 Task: In the  document Quantummechanics.html, select heading and apply ' Italics'  Using "replace feature", replace:  'it to Quantum '. Insert smartchip (Place) on bottom of the page New York Insert the mentioned footnote for 20th word with font style Arial and font size 8: The source material provides additional context
Action: Mouse moved to (193, 326)
Screenshot: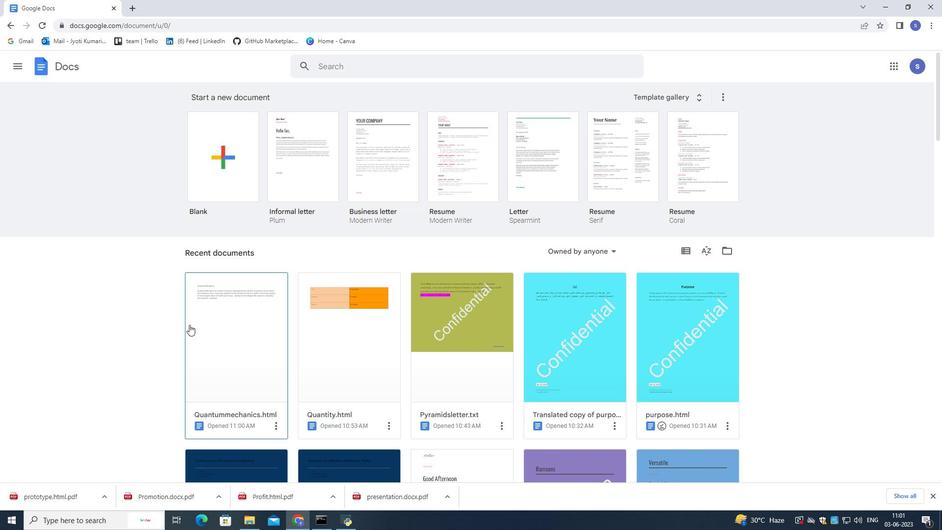 
Action: Mouse pressed left at (193, 326)
Screenshot: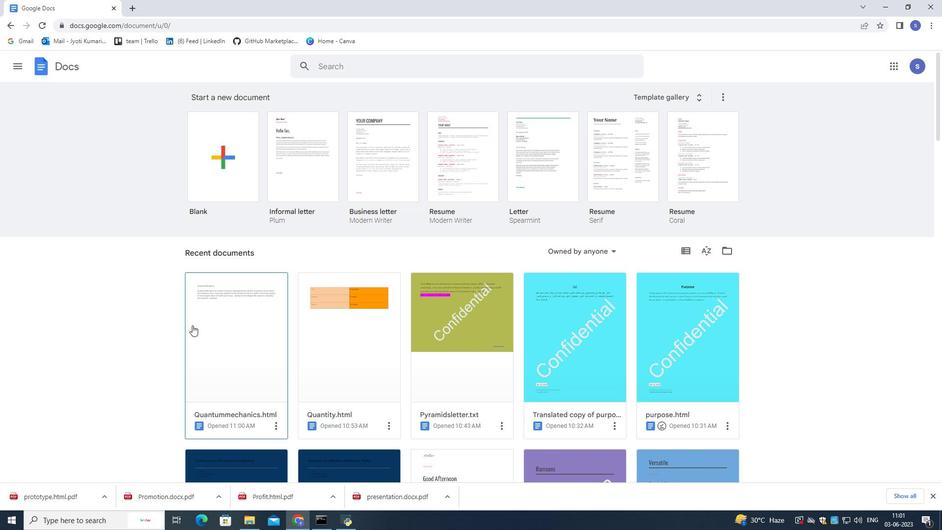 
Action: Mouse pressed left at (193, 326)
Screenshot: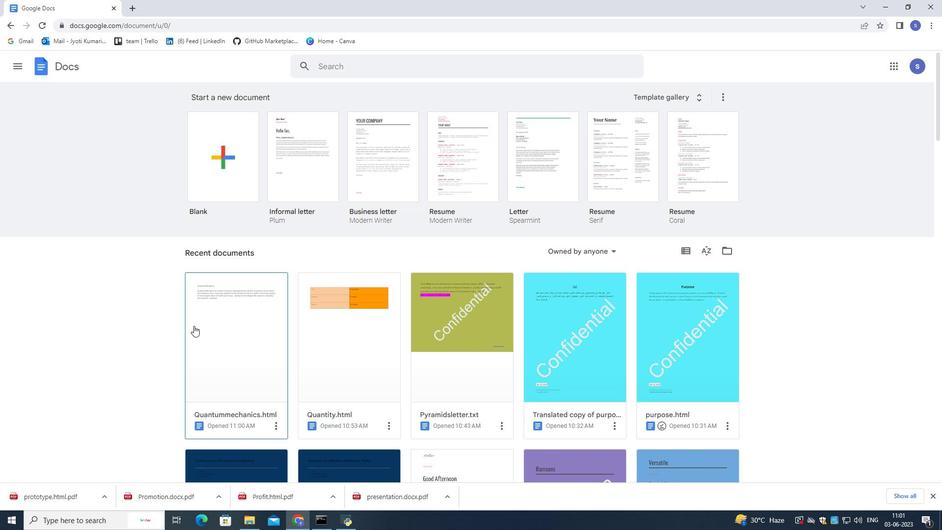 
Action: Mouse moved to (462, 176)
Screenshot: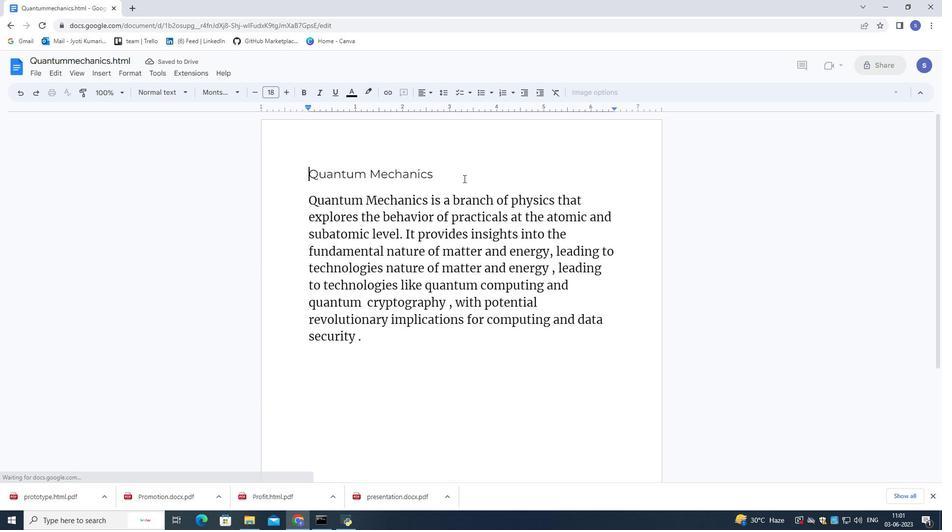 
Action: Mouse pressed left at (462, 176)
Screenshot: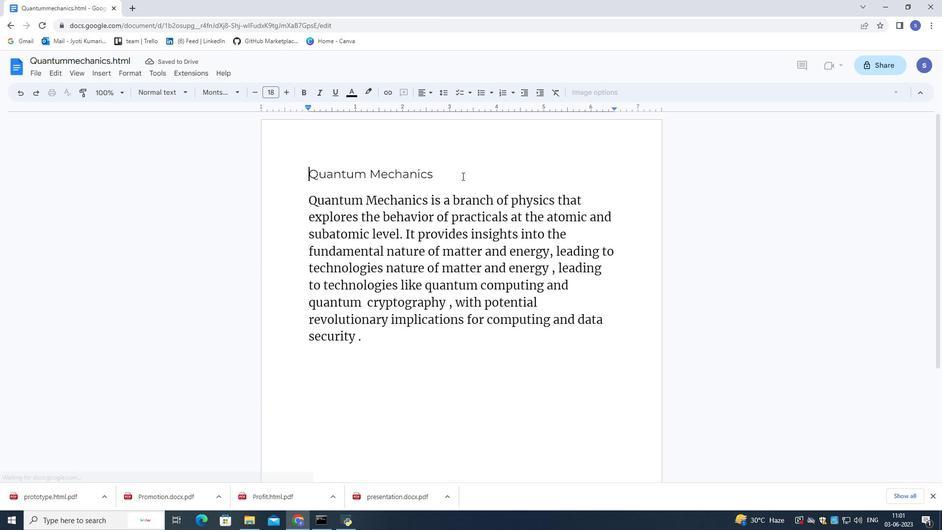 
Action: Mouse pressed left at (462, 176)
Screenshot: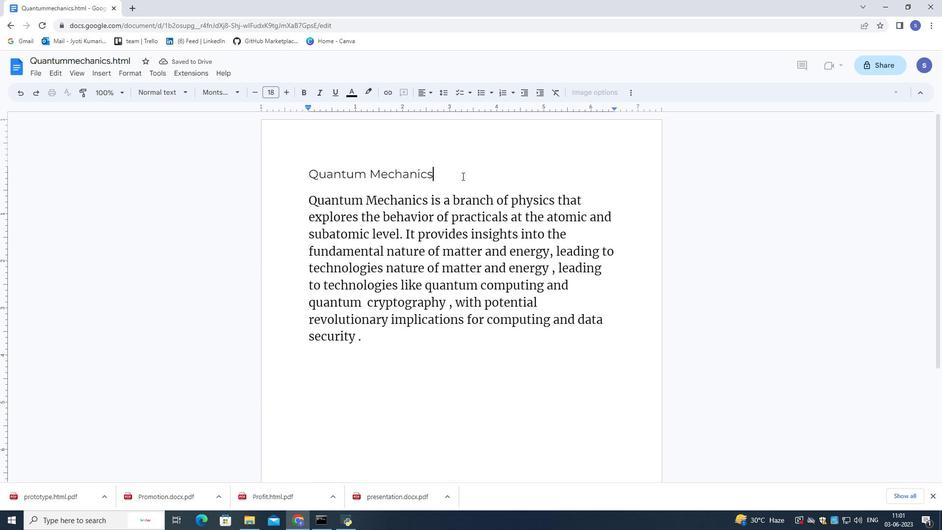 
Action: Mouse moved to (136, 69)
Screenshot: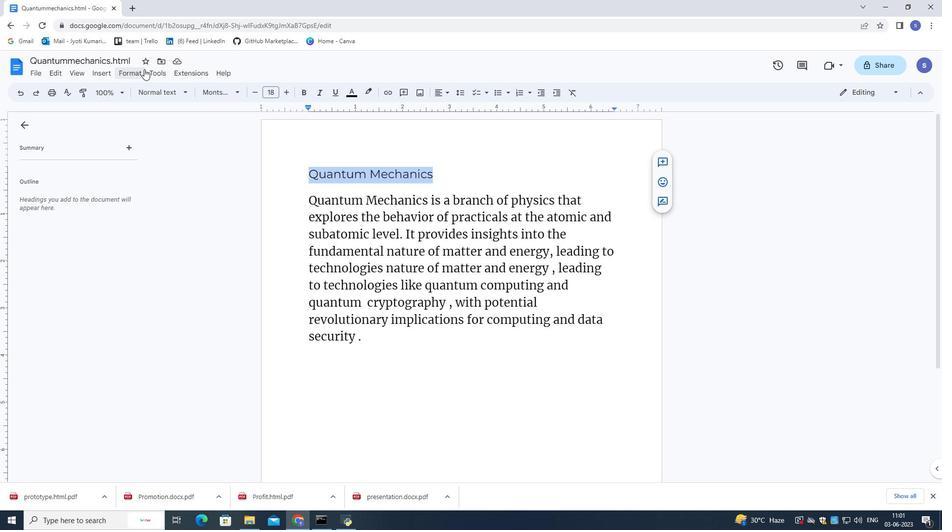 
Action: Mouse pressed left at (136, 69)
Screenshot: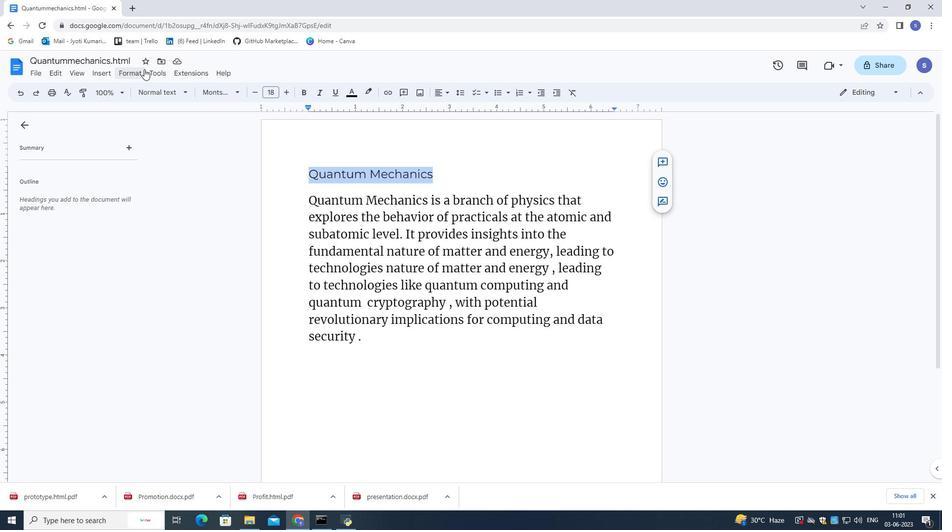 
Action: Mouse moved to (326, 107)
Screenshot: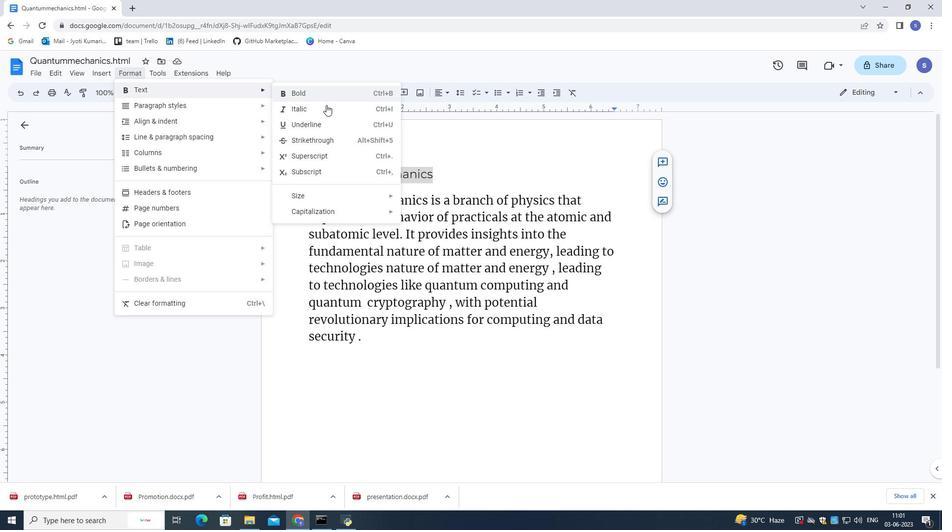 
Action: Mouse pressed left at (326, 107)
Screenshot: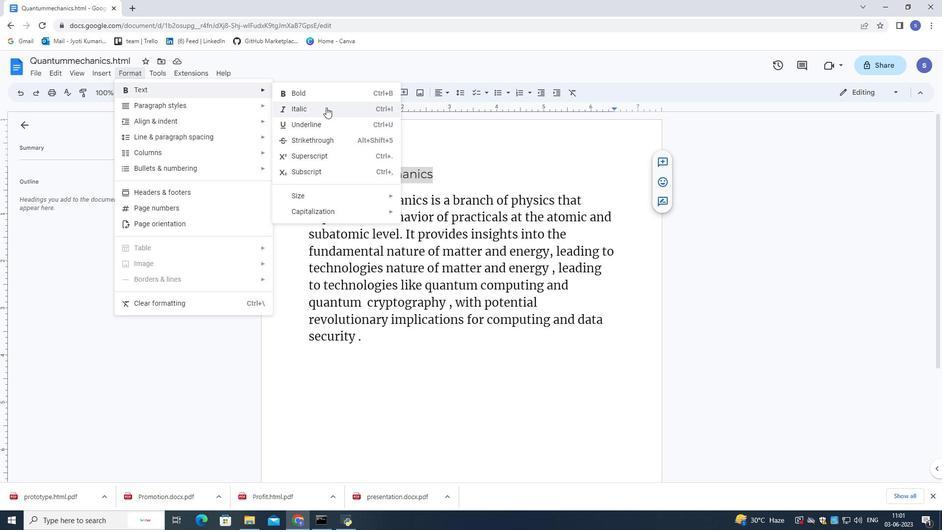 
Action: Mouse moved to (306, 147)
Screenshot: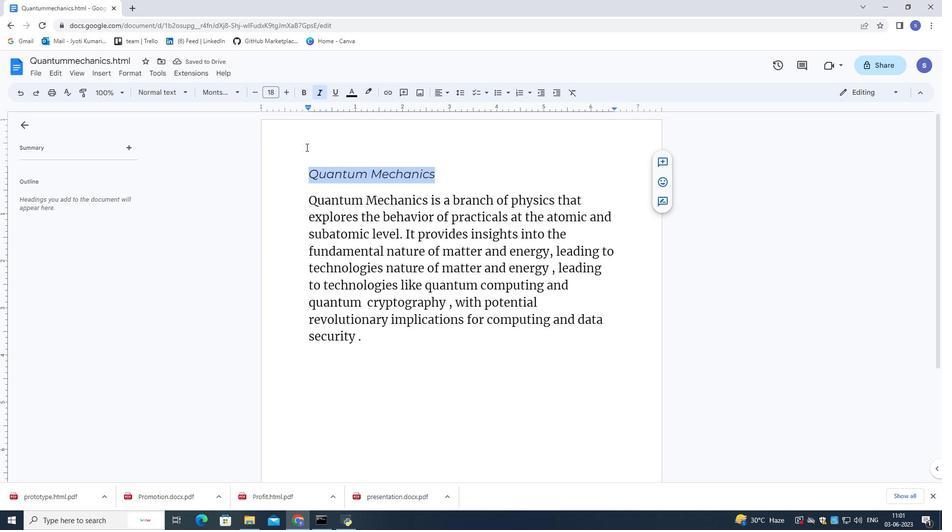 
Action: Mouse pressed left at (306, 147)
Screenshot: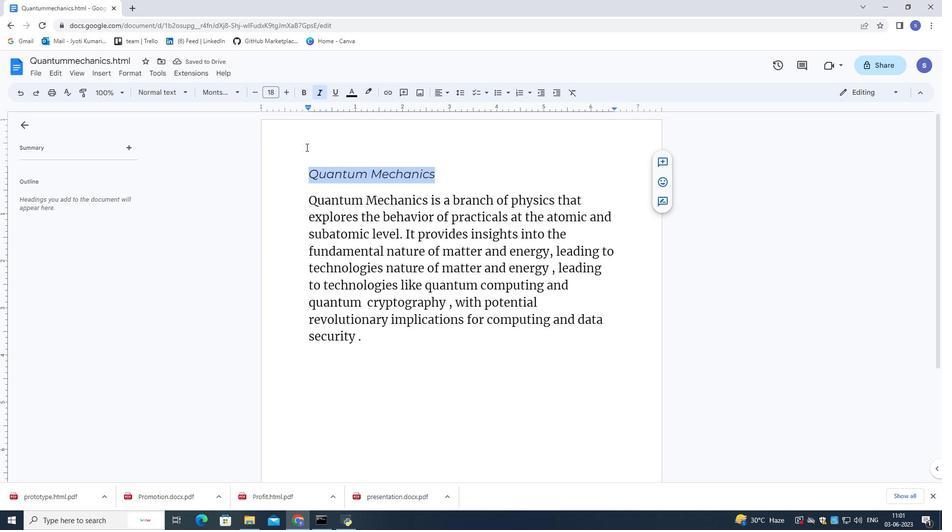 
Action: Mouse moved to (163, 71)
Screenshot: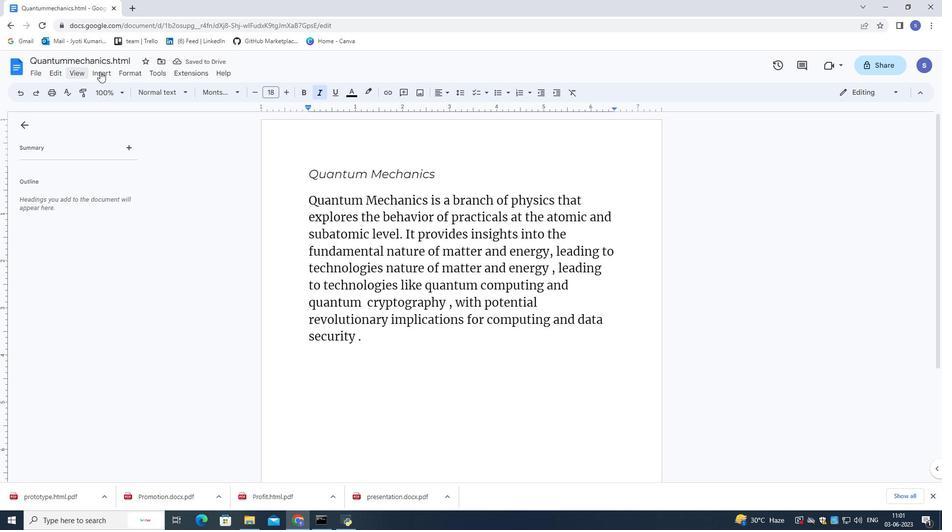 
Action: Mouse pressed left at (163, 71)
Screenshot: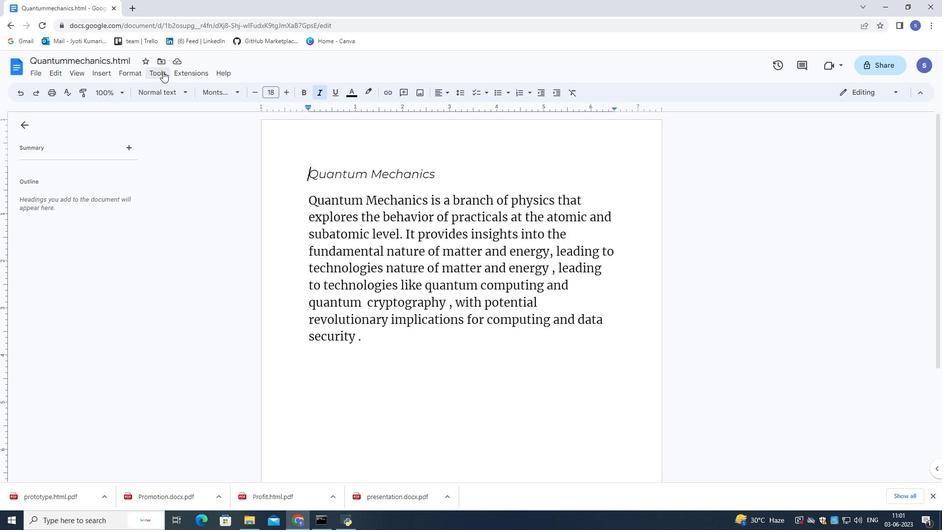 
Action: Mouse moved to (113, 239)
Screenshot: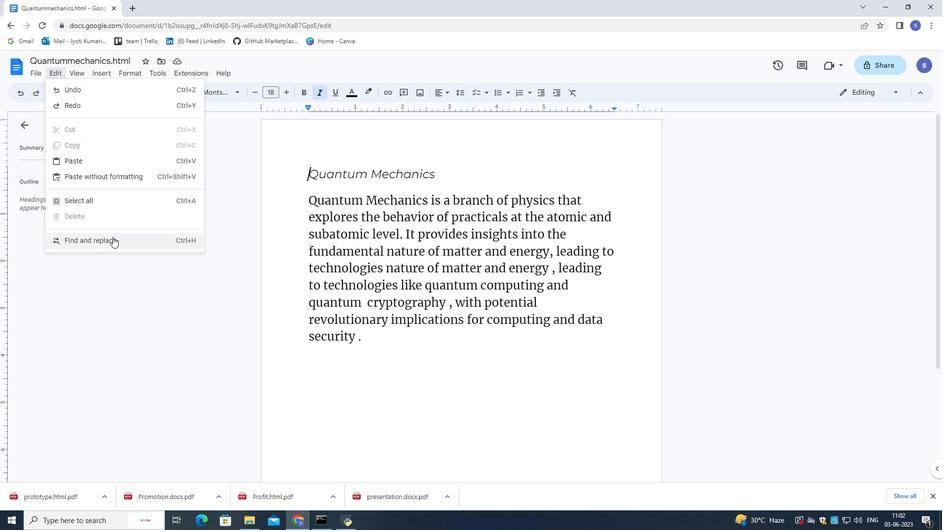 
Action: Mouse pressed left at (113, 239)
Screenshot: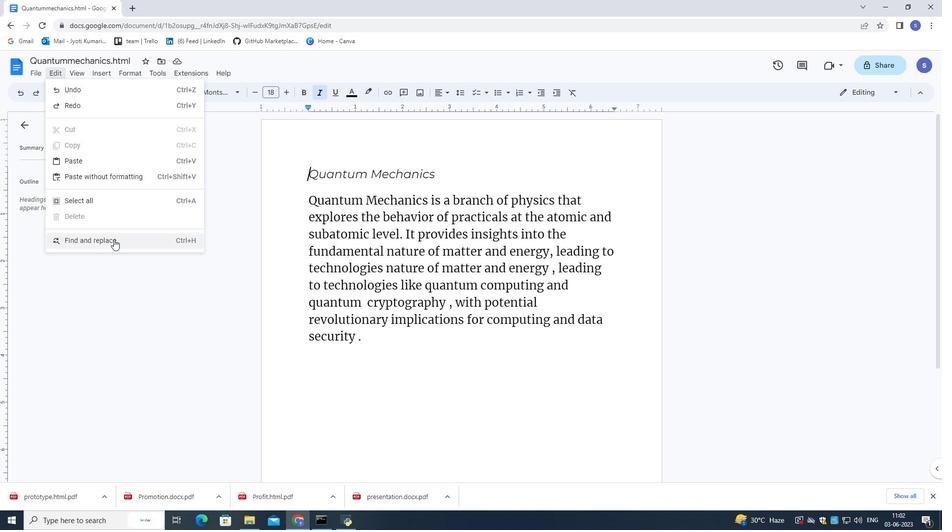 
Action: Mouse moved to (526, 216)
Screenshot: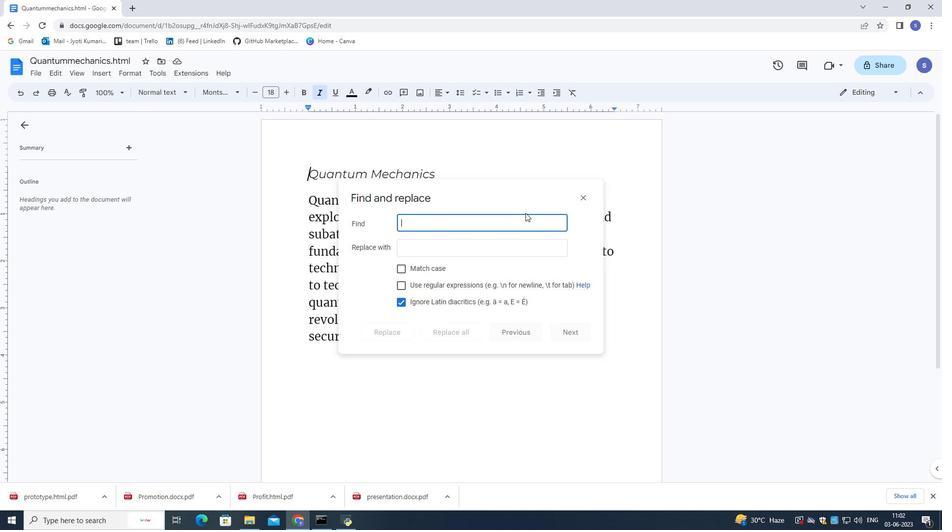 
Action: Mouse pressed left at (526, 216)
Screenshot: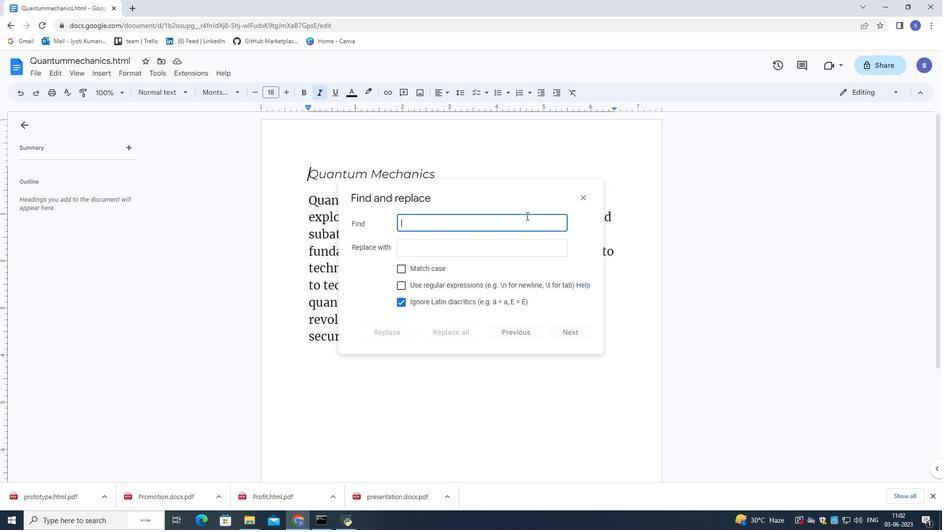
Action: Mouse moved to (517, 222)
Screenshot: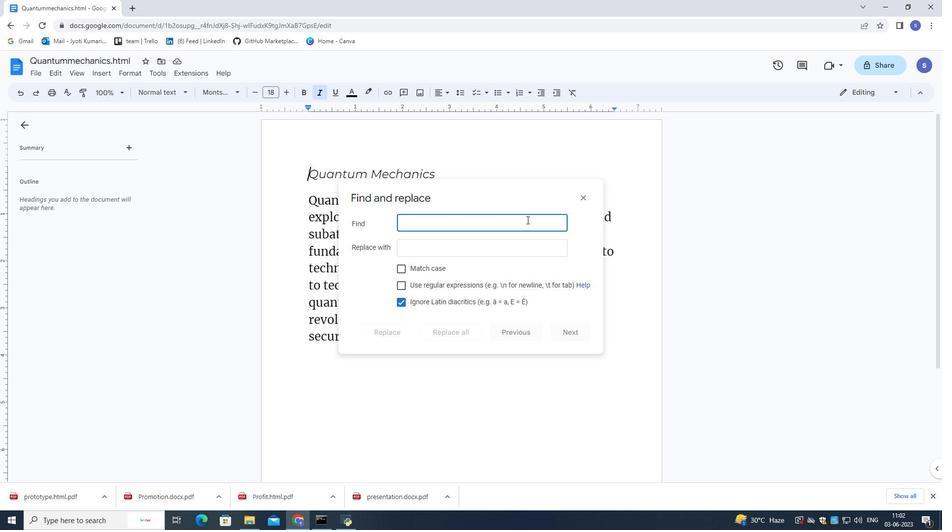 
Action: Key pressed it
Screenshot: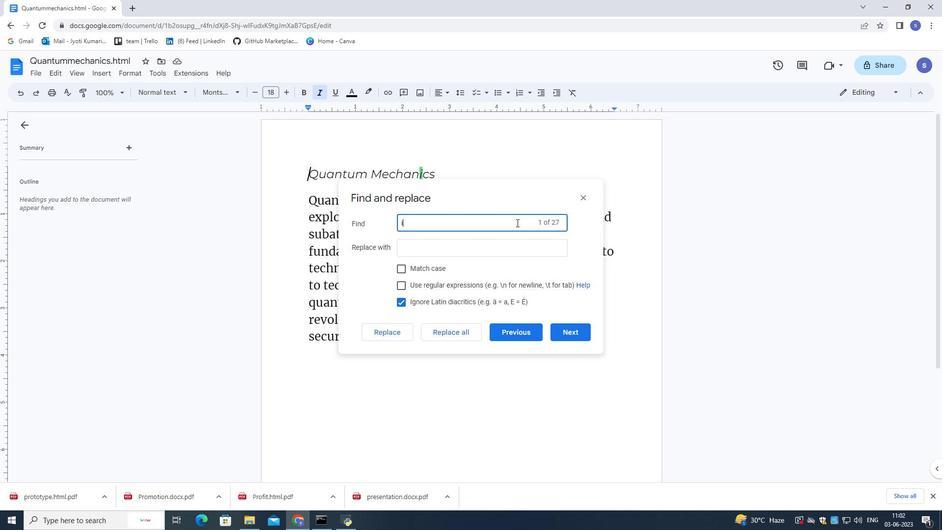 
Action: Mouse moved to (520, 247)
Screenshot: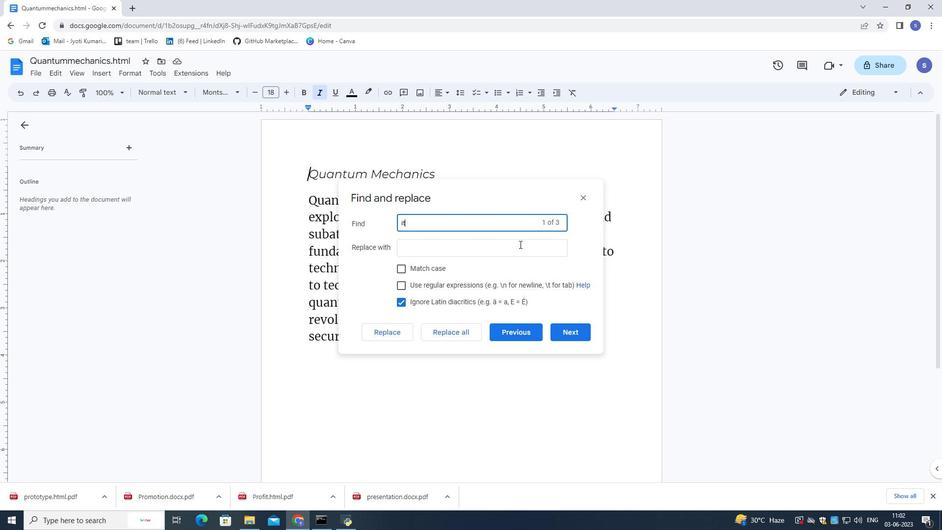 
Action: Mouse pressed left at (520, 247)
Screenshot: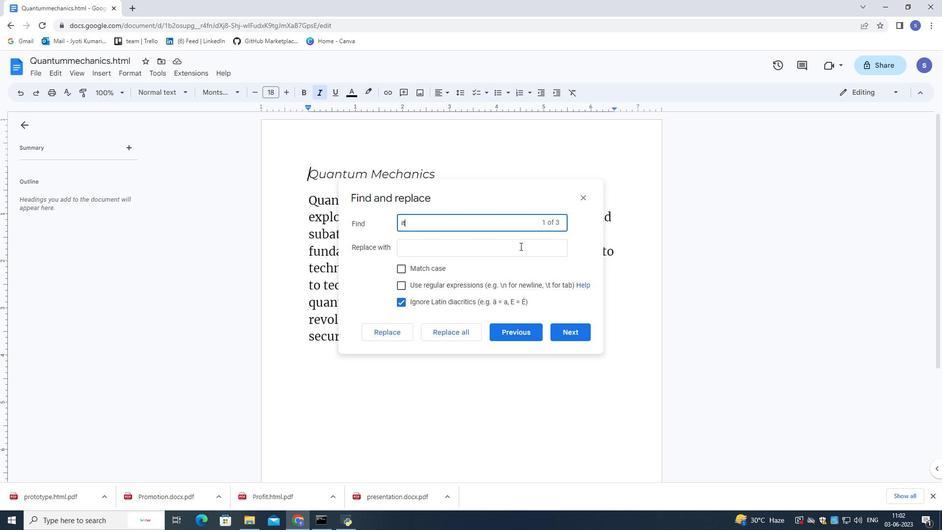 
Action: Mouse moved to (521, 252)
Screenshot: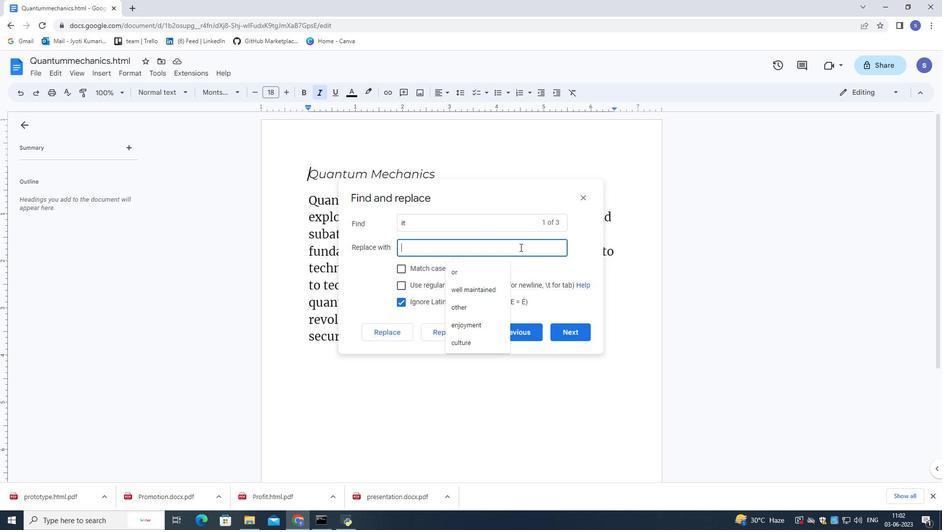 
Action: Key pressed quantum
Screenshot: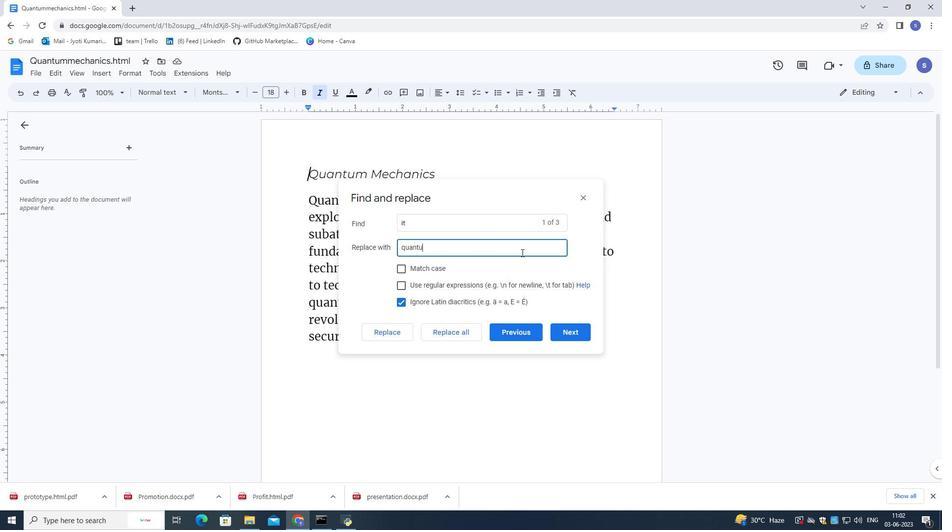 
Action: Mouse moved to (472, 334)
Screenshot: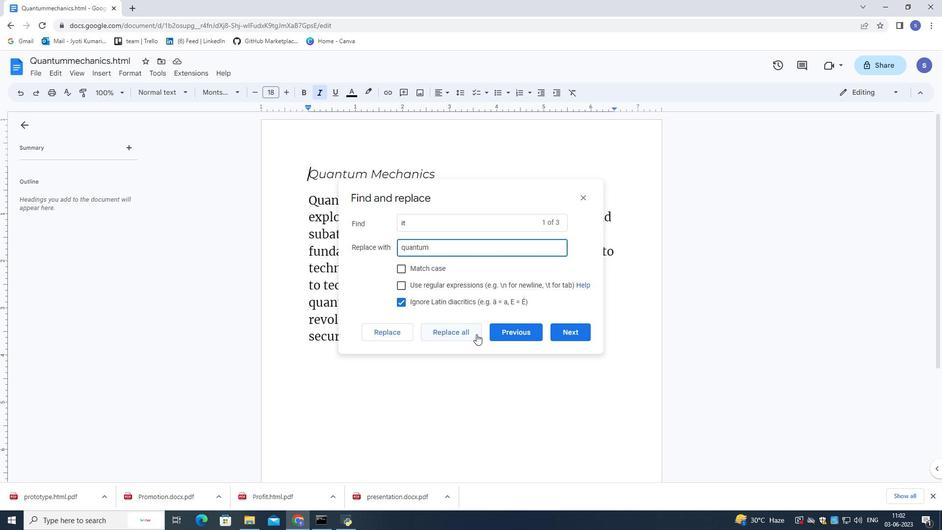 
Action: Mouse pressed left at (472, 334)
Screenshot: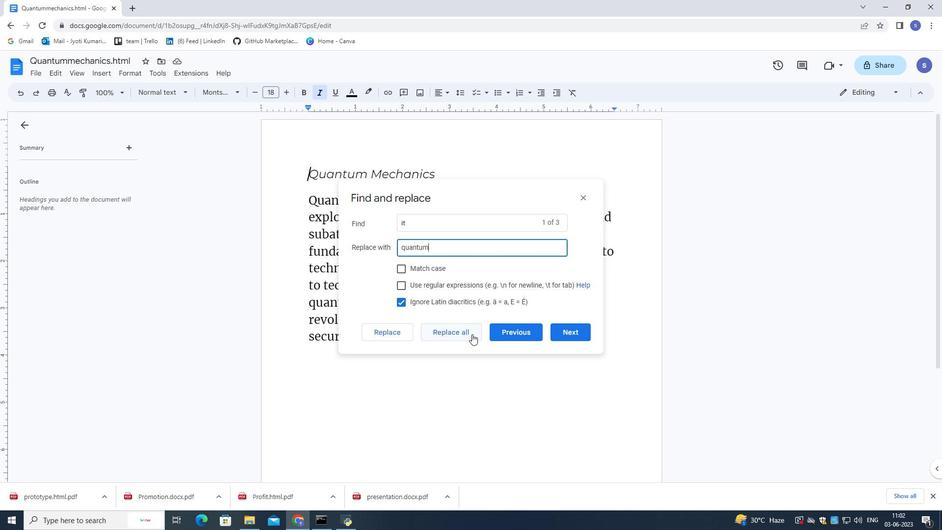 
Action: Mouse moved to (581, 193)
Screenshot: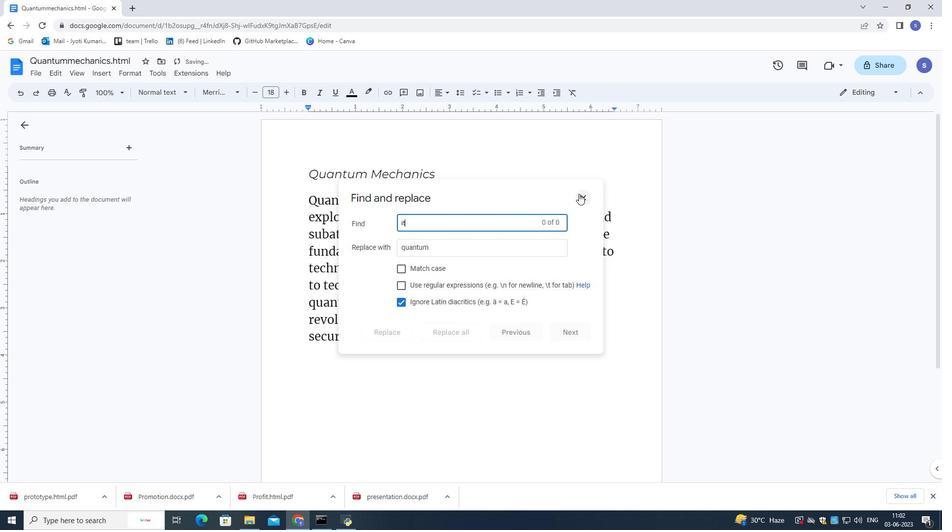 
Action: Mouse pressed left at (581, 193)
Screenshot: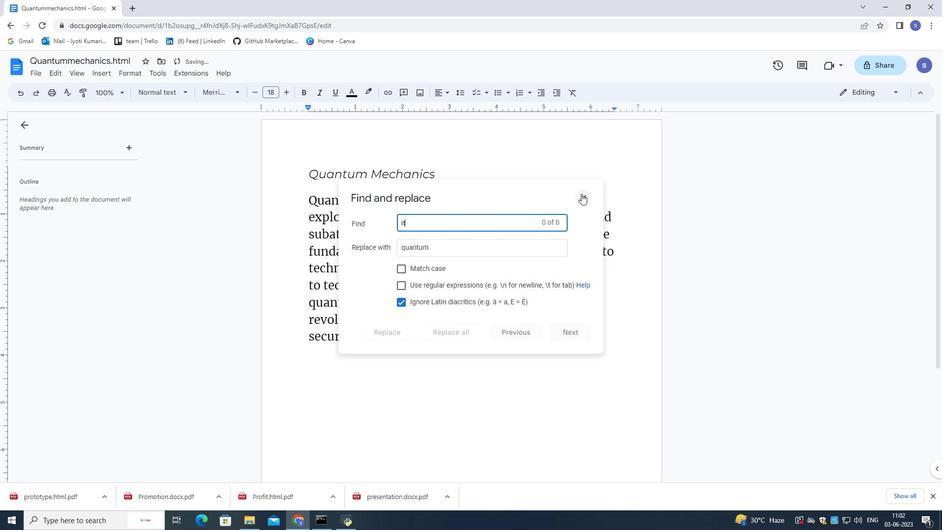 
Action: Mouse moved to (466, 302)
Screenshot: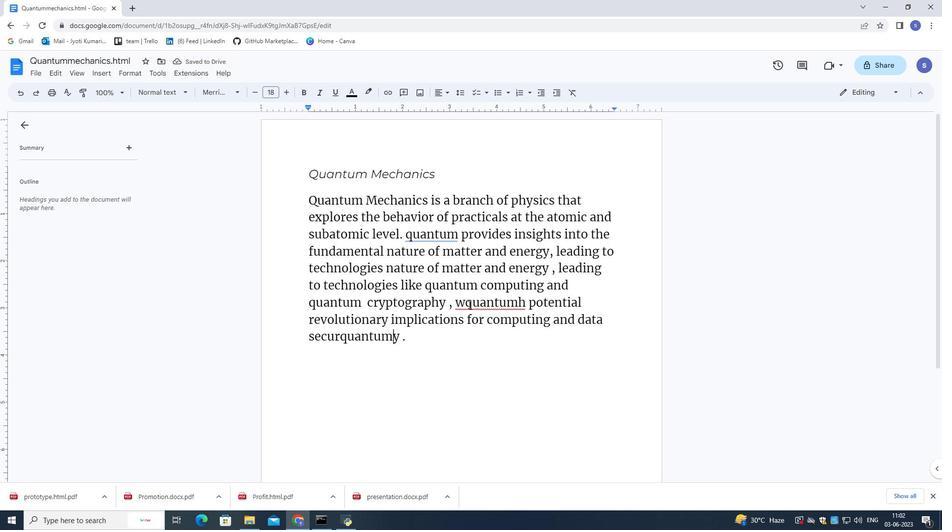 
Action: Mouse pressed left at (466, 302)
Screenshot: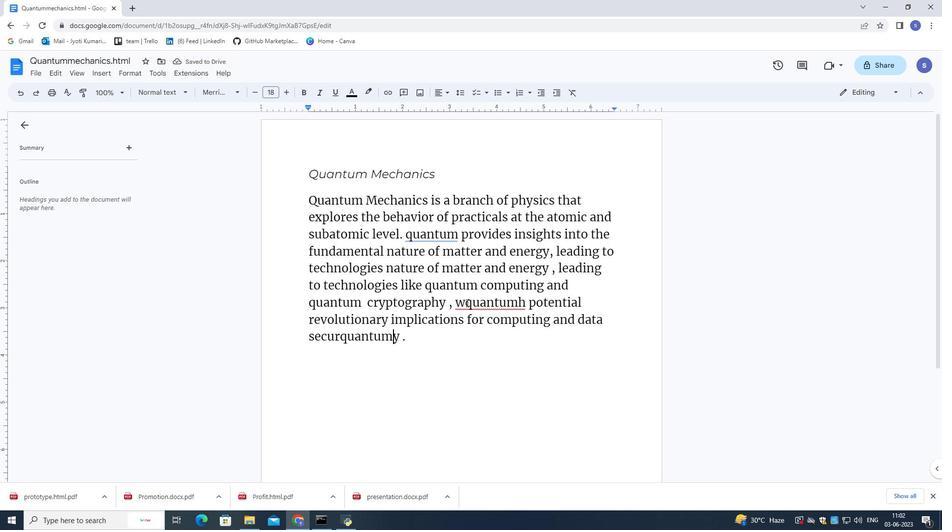 
Action: Mouse moved to (484, 324)
Screenshot: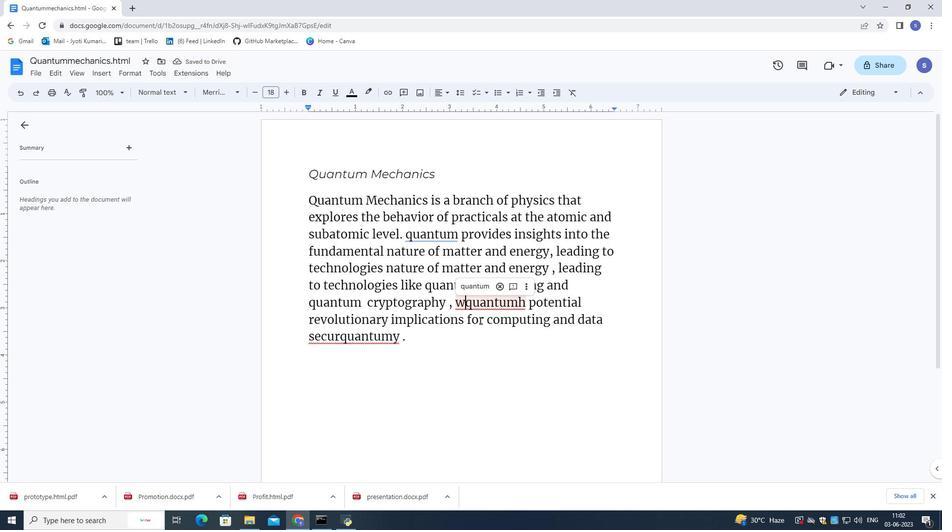 
Action: Key pressed <Key.backspace>
Screenshot: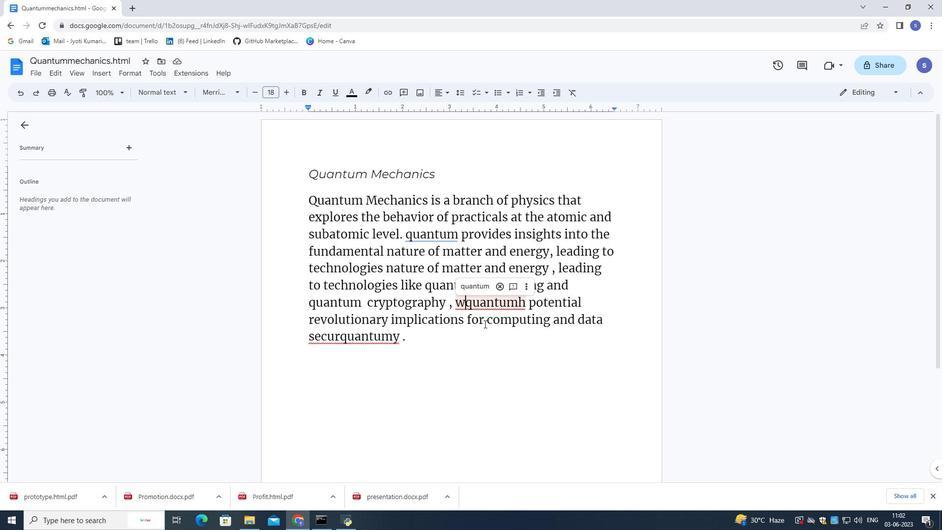 
Action: Mouse moved to (515, 305)
Screenshot: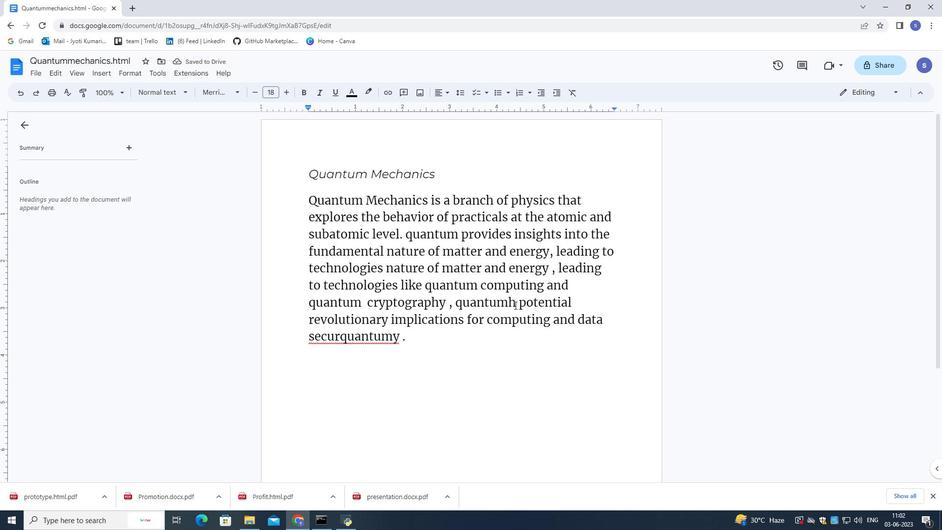 
Action: Mouse pressed left at (515, 305)
Screenshot: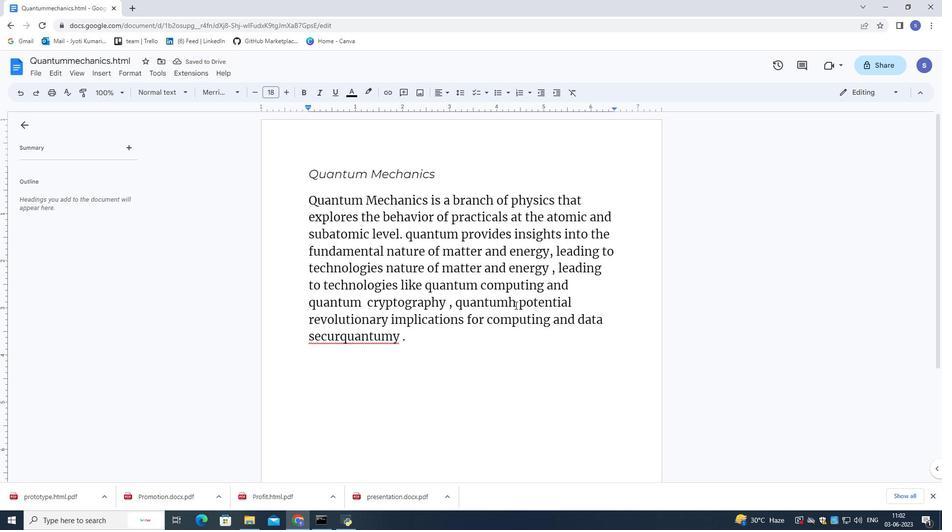 
Action: Mouse moved to (513, 304)
Screenshot: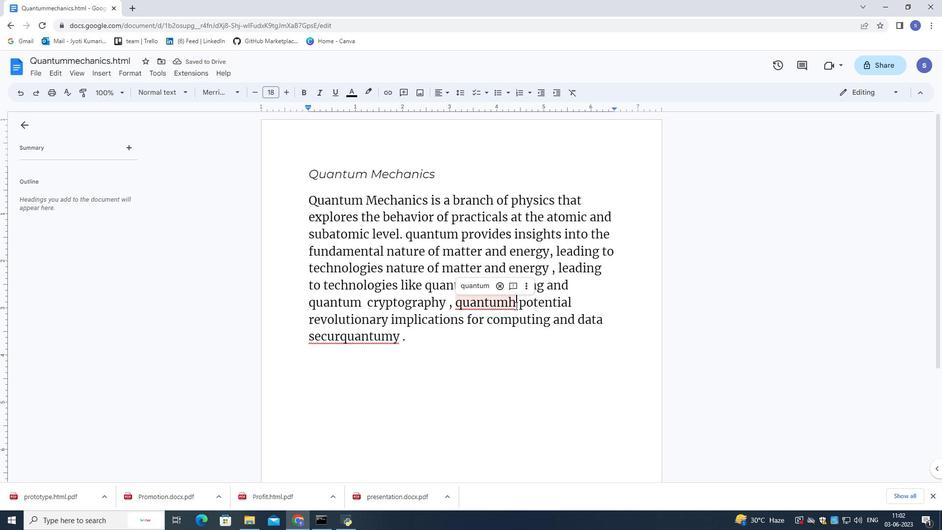 
Action: Key pressed <Key.backspace>
Screenshot: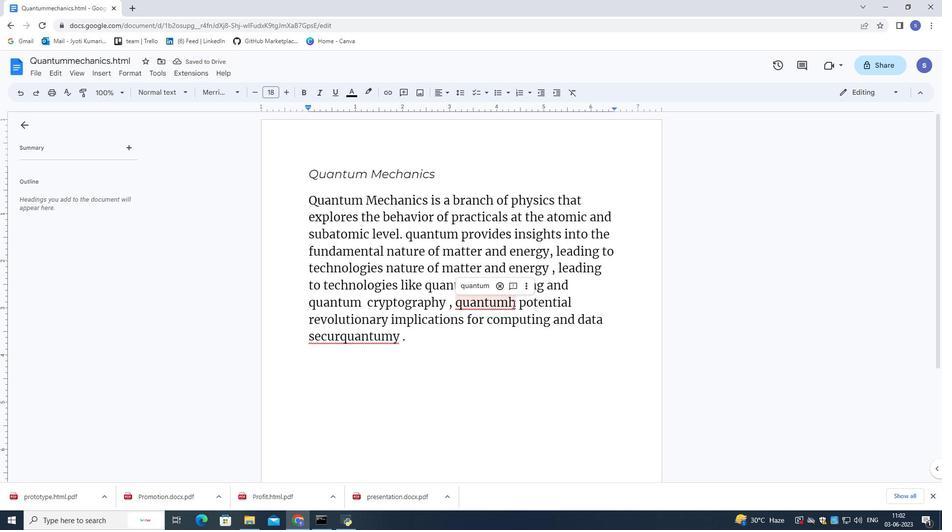 
Action: Mouse moved to (519, 337)
Screenshot: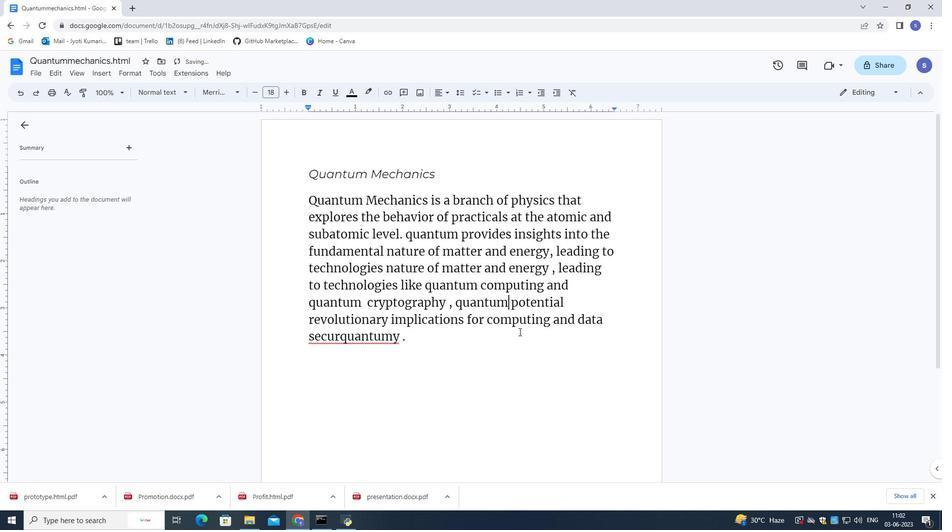 
Action: Mouse pressed left at (519, 337)
Screenshot: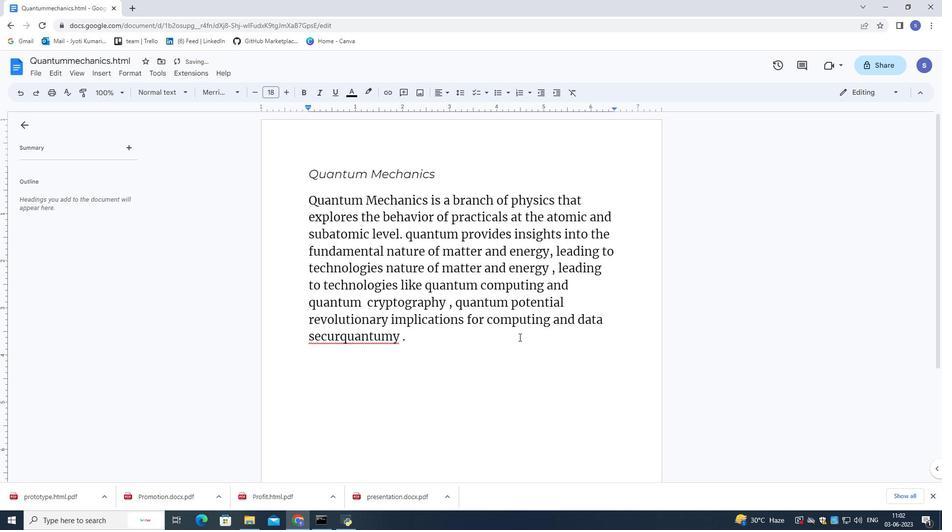 
Action: Mouse moved to (339, 335)
Screenshot: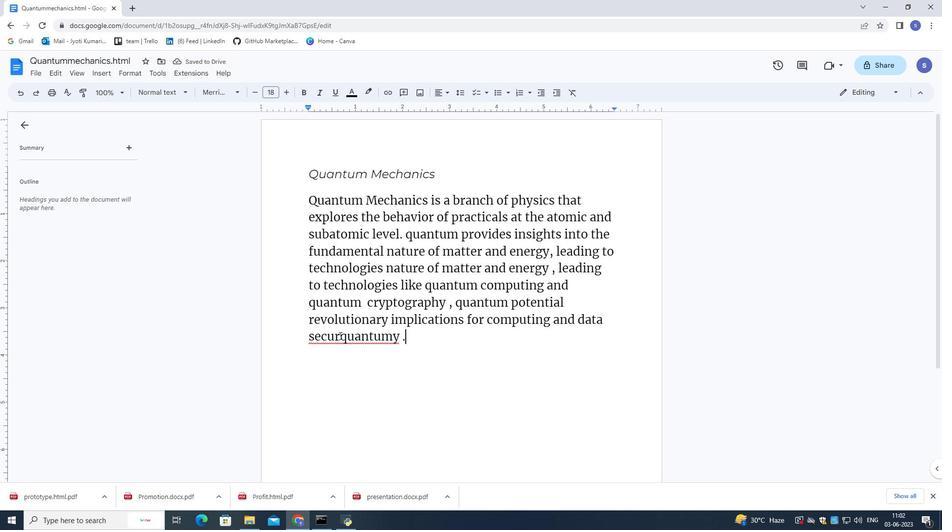 
Action: Mouse pressed left at (339, 335)
Screenshot: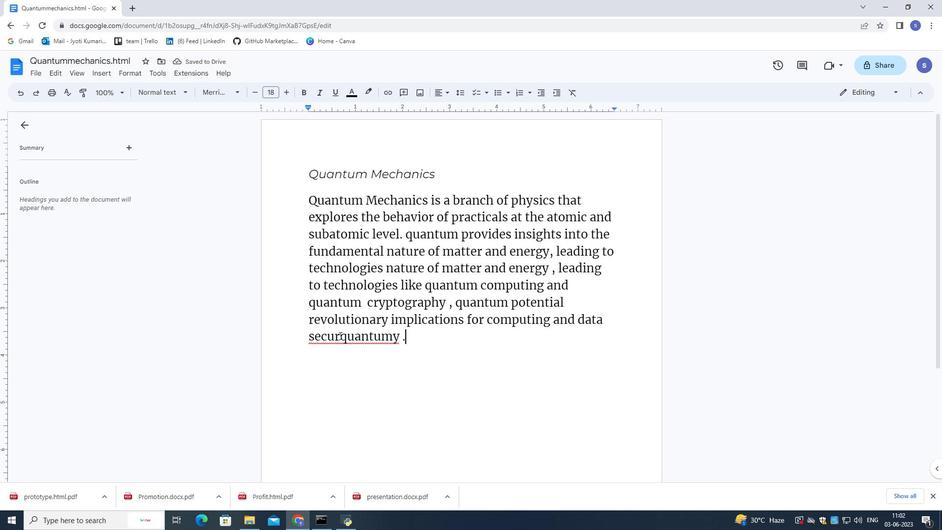 
Action: Mouse moved to (380, 408)
Screenshot: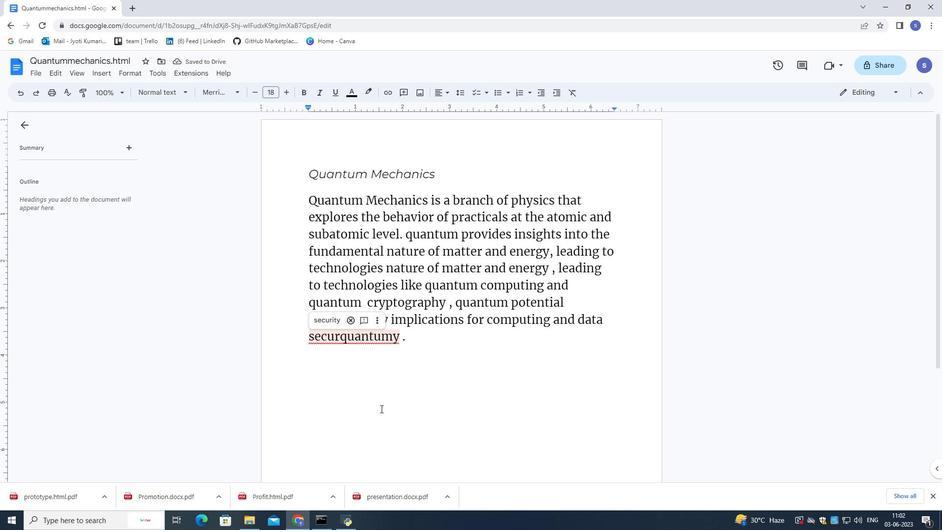 
Action: Key pressed <Key.space>
Screenshot: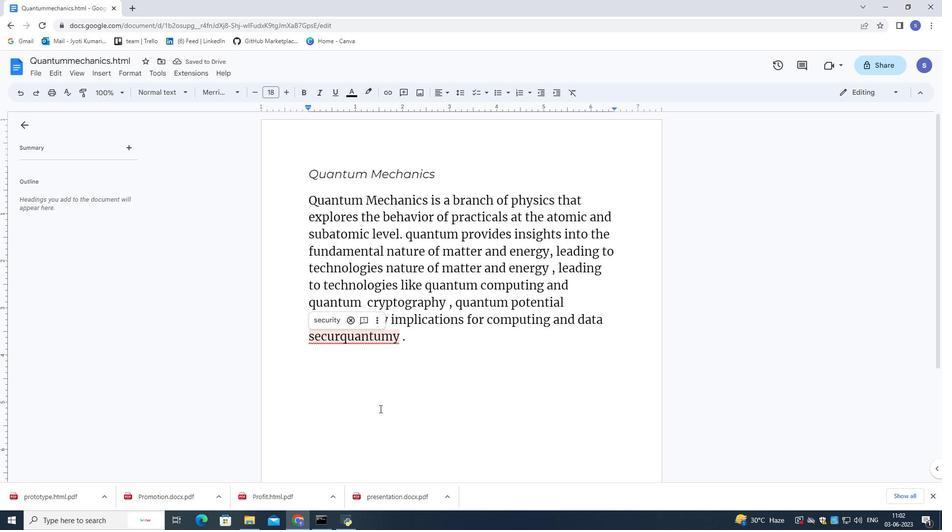 
Action: Mouse moved to (402, 334)
Screenshot: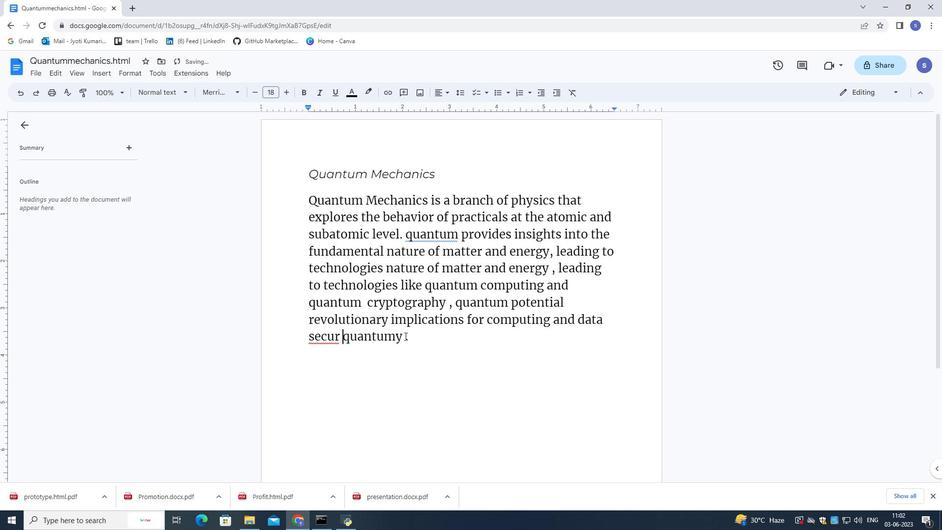
Action: Mouse pressed left at (402, 334)
Screenshot: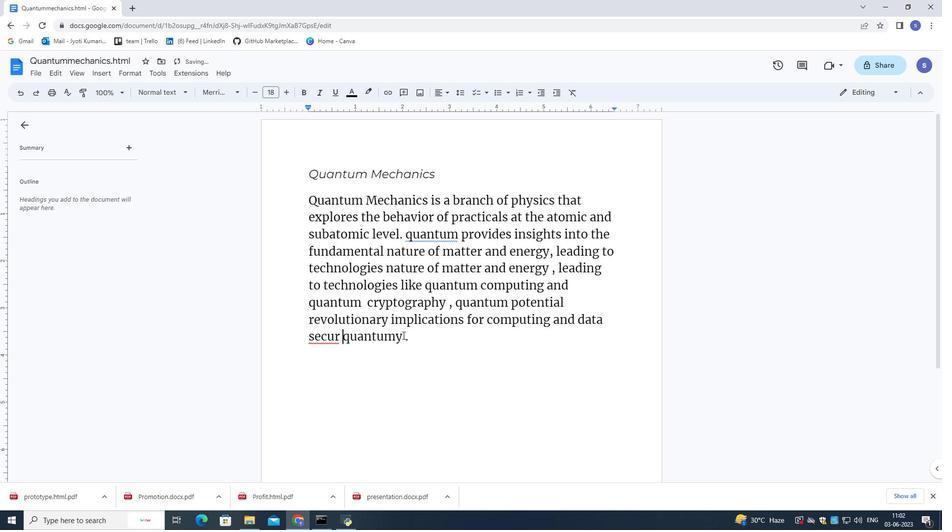 
Action: Mouse moved to (411, 370)
Screenshot: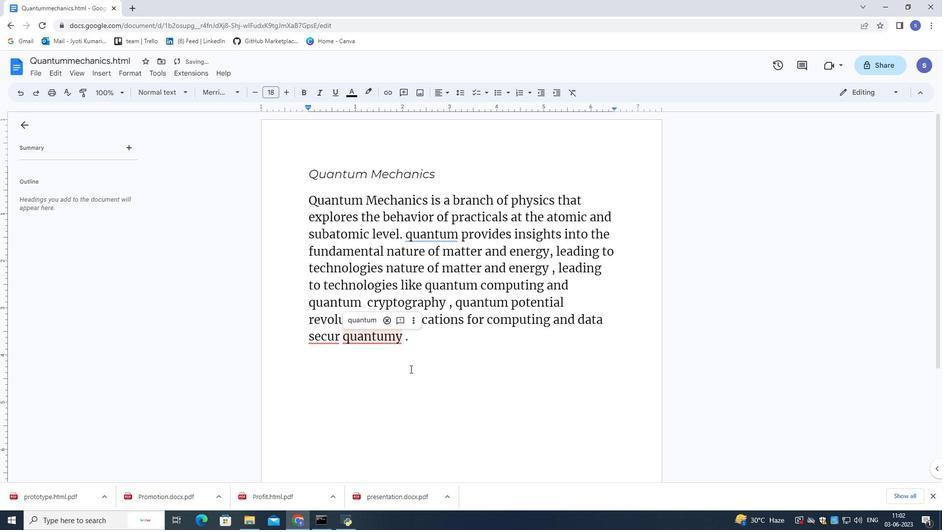 
Action: Key pressed <Key.backspace>
Screenshot: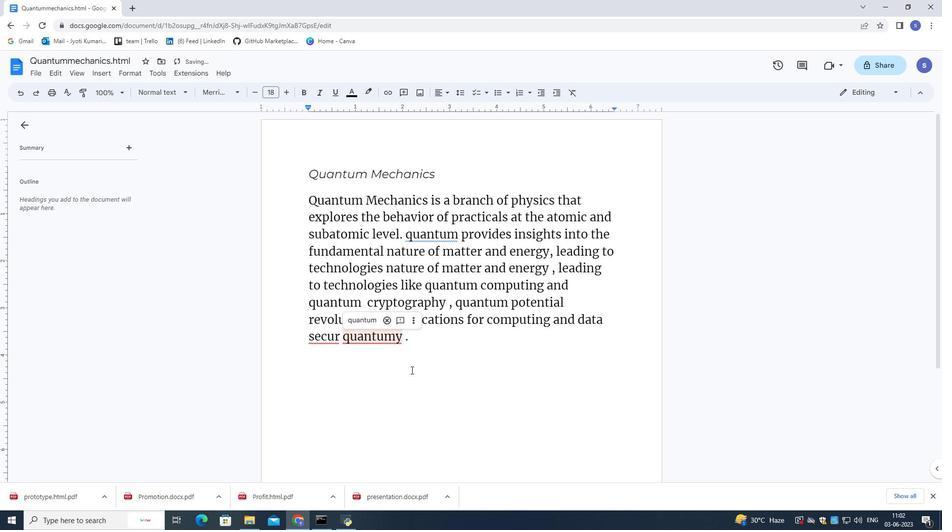 
Action: Mouse moved to (339, 339)
Screenshot: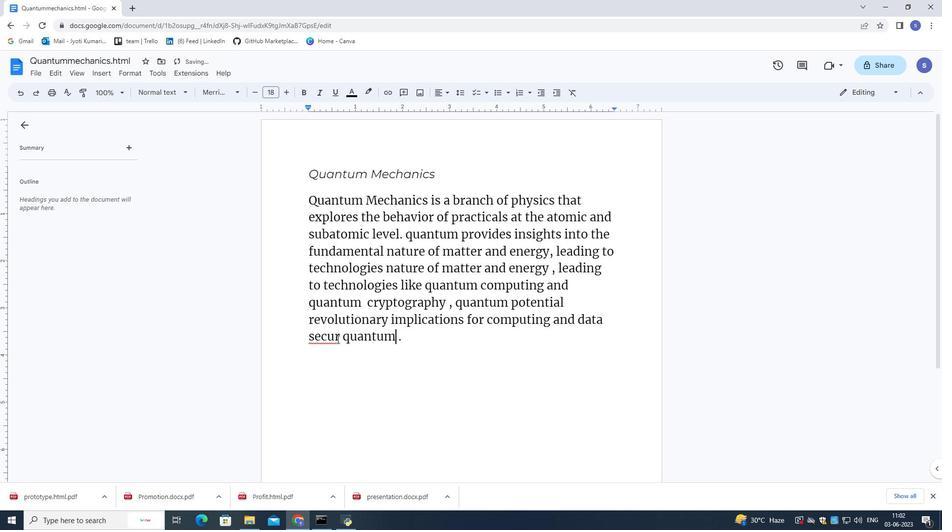 
Action: Mouse pressed left at (339, 339)
Screenshot: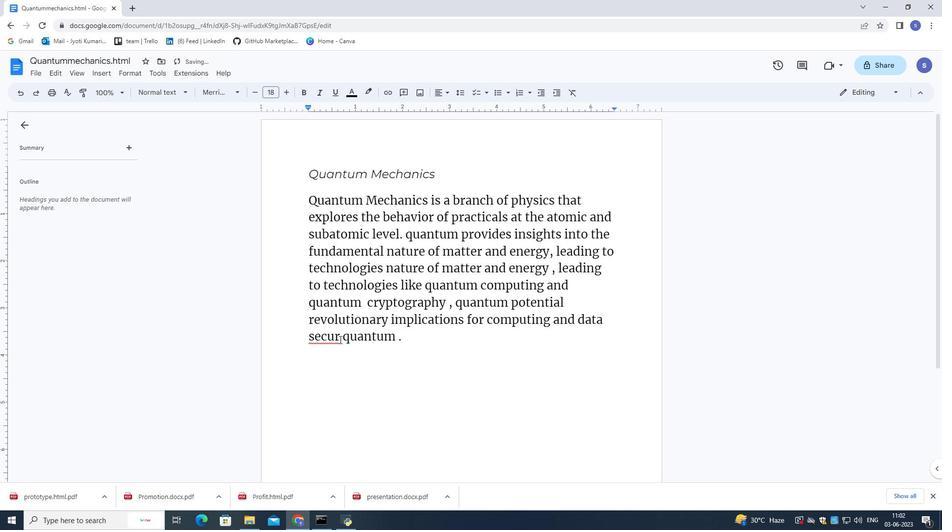 
Action: Mouse moved to (352, 371)
Screenshot: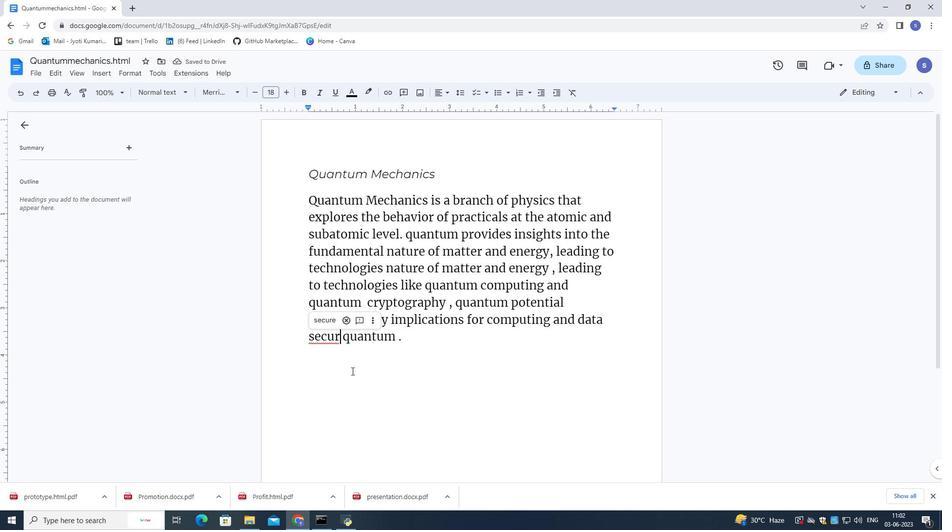 
Action: Key pressed e
Screenshot: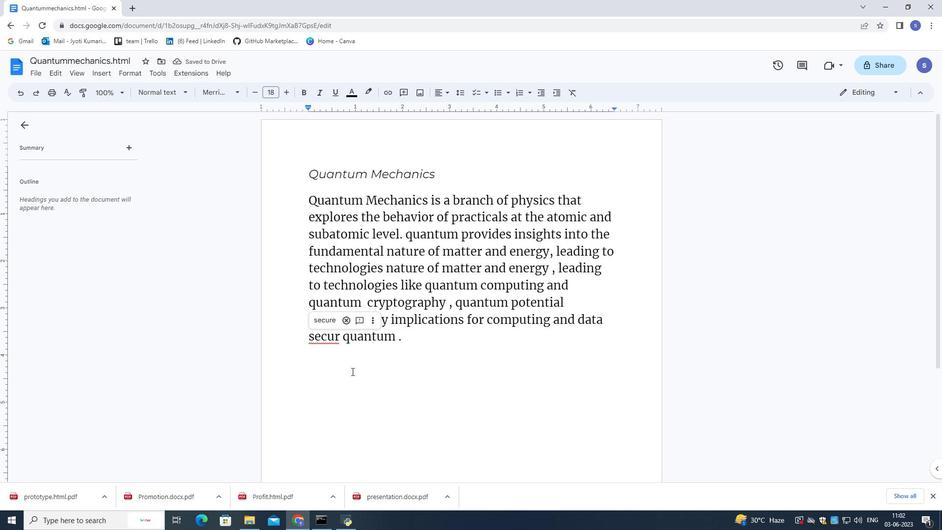 
Action: Mouse moved to (410, 341)
Screenshot: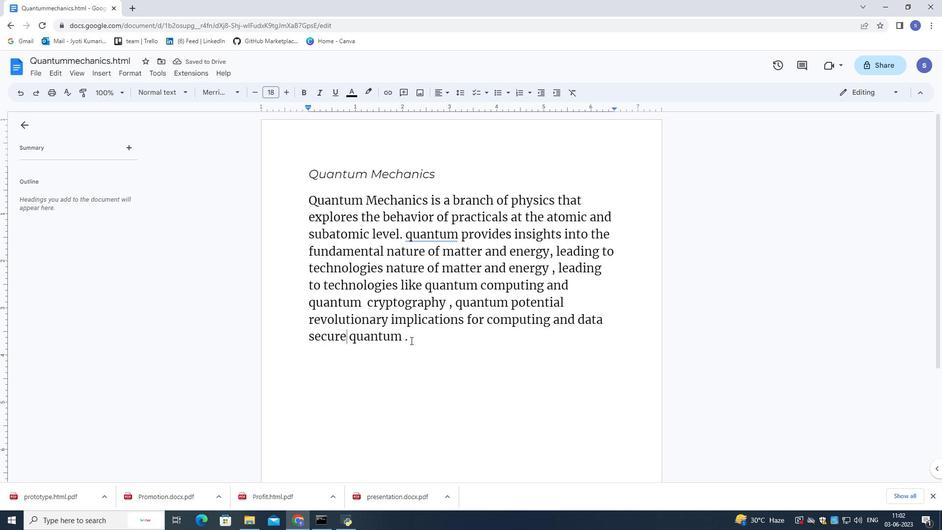
Action: Mouse pressed left at (410, 341)
Screenshot: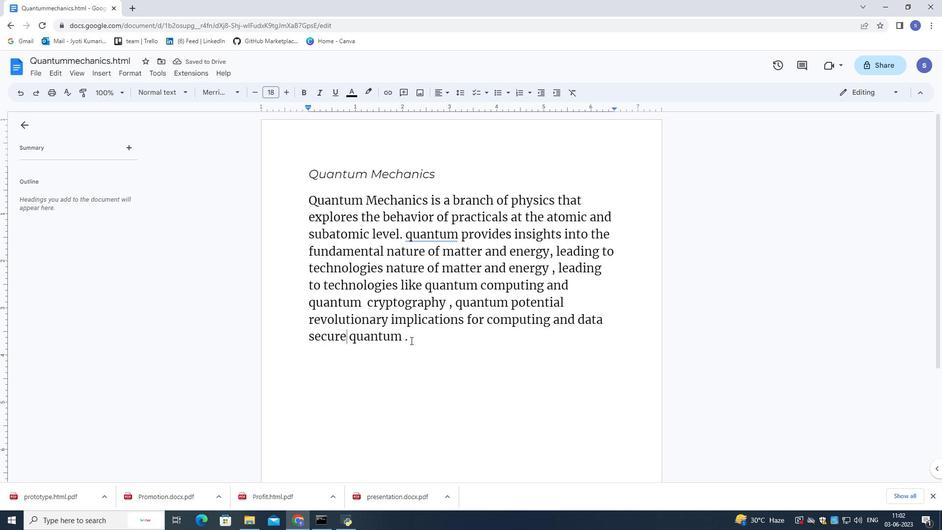 
Action: Mouse moved to (391, 300)
Screenshot: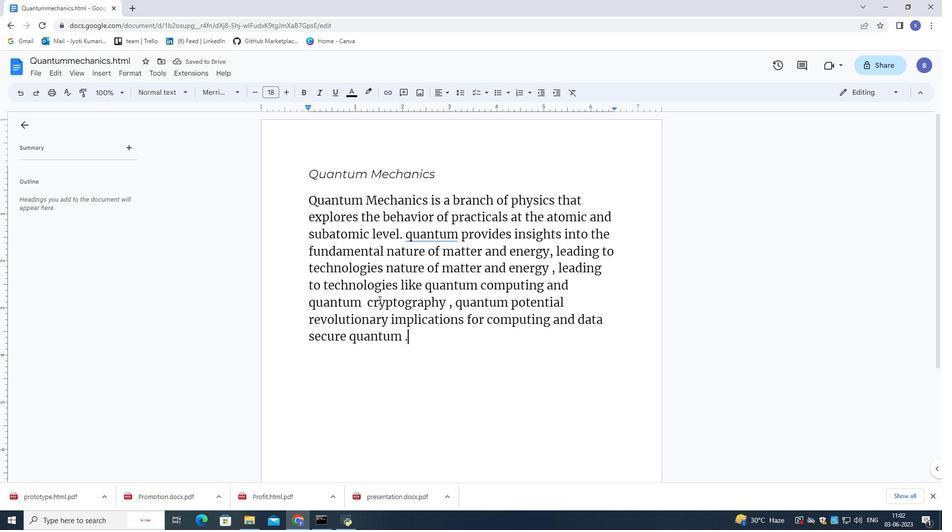 
Action: Mouse scrolled (391, 299) with delta (0, 0)
Screenshot: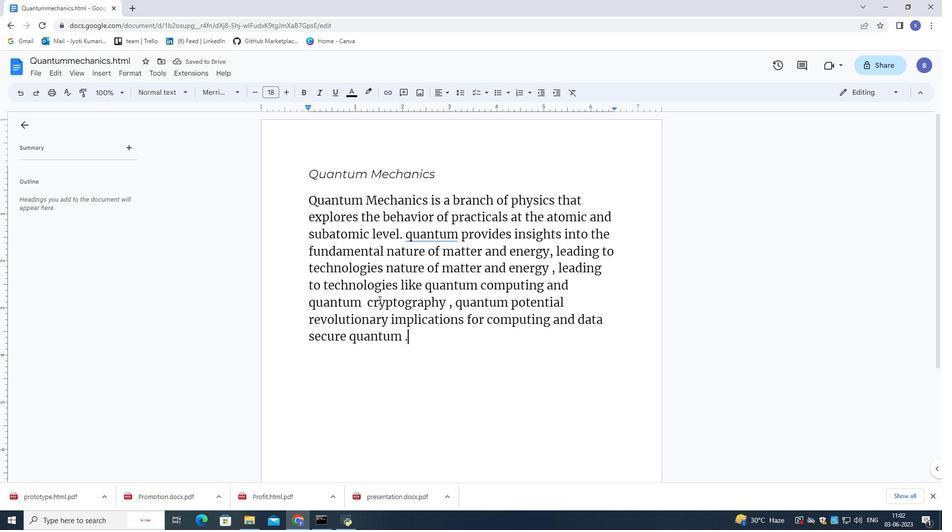 
Action: Mouse moved to (392, 300)
Screenshot: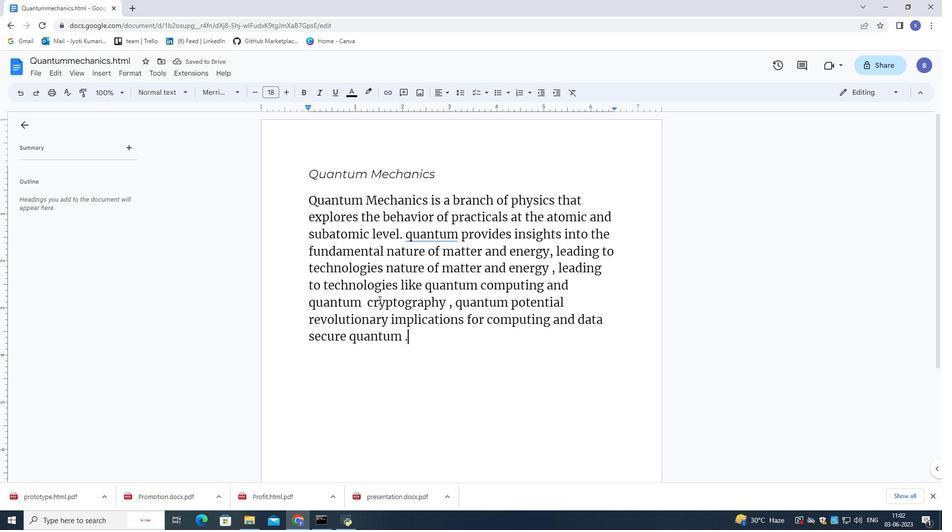 
Action: Mouse scrolled (392, 300) with delta (0, 0)
Screenshot: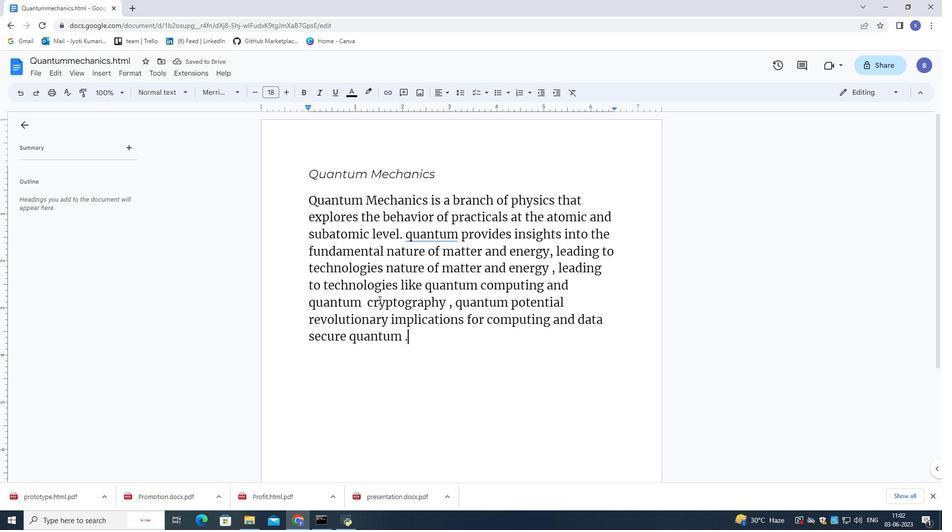 
Action: Mouse scrolled (392, 300) with delta (0, 0)
Screenshot: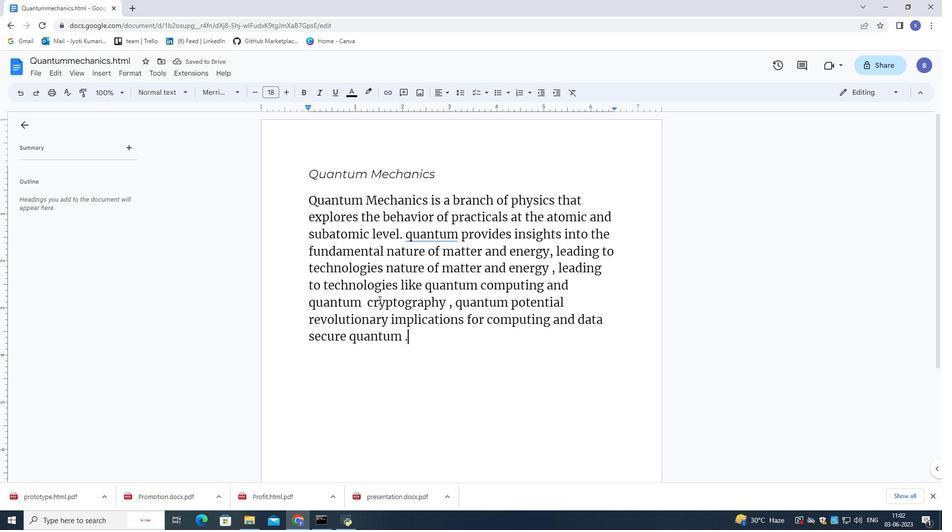 
Action: Mouse scrolled (392, 300) with delta (0, 0)
Screenshot: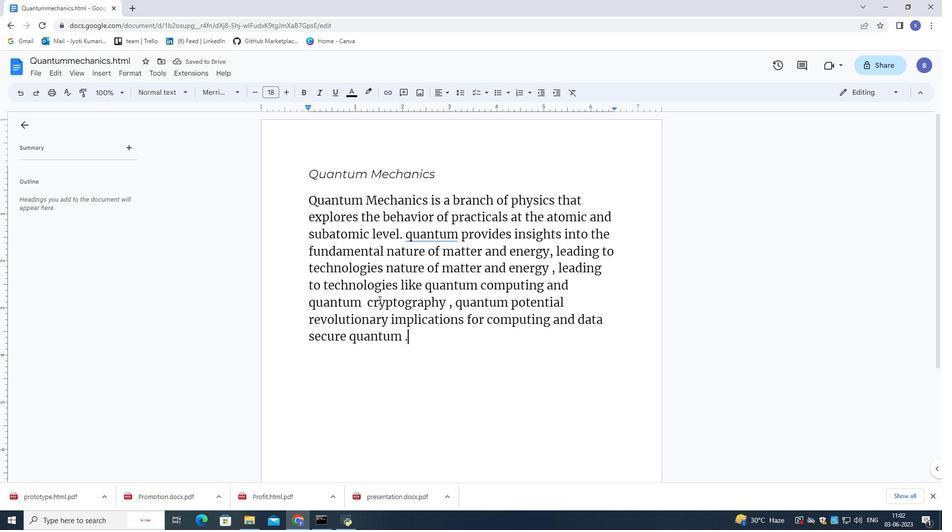 
Action: Mouse scrolled (392, 300) with delta (0, 0)
Screenshot: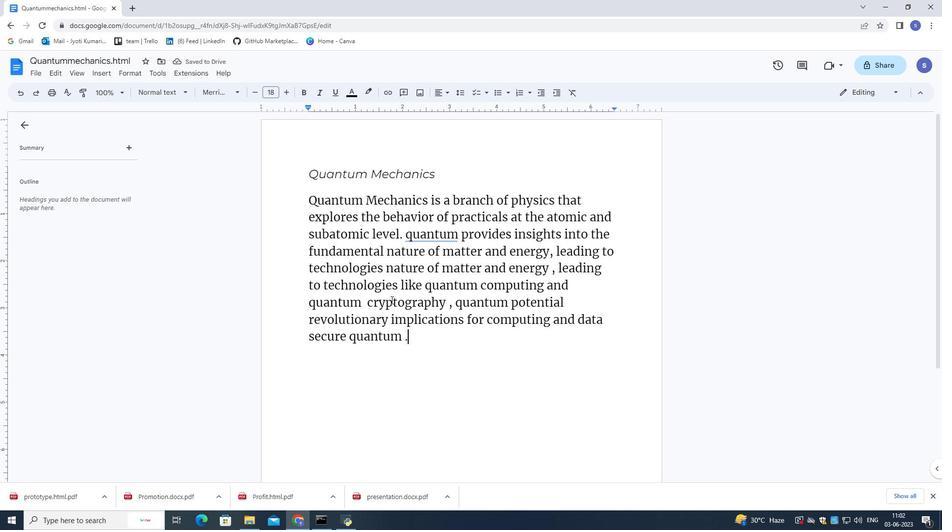 
Action: Mouse scrolled (392, 300) with delta (0, 0)
Screenshot: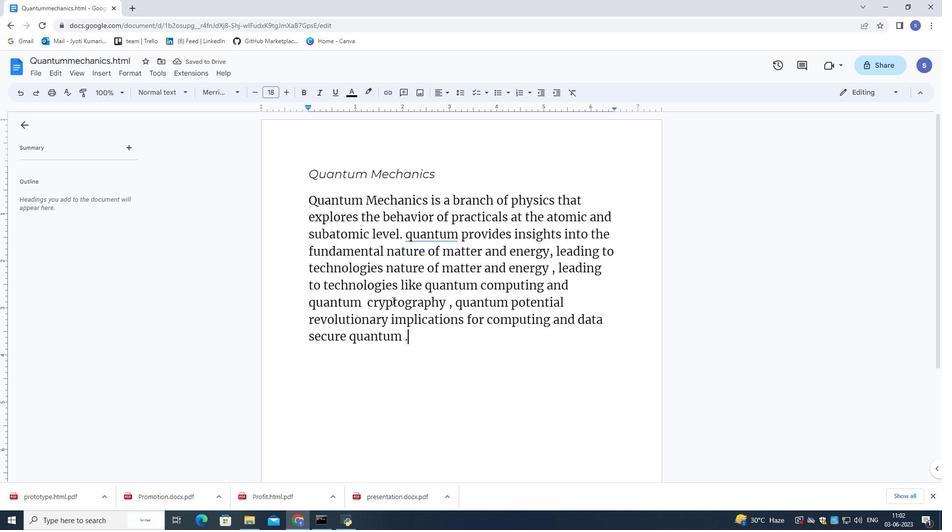 
Action: Mouse moved to (394, 301)
Screenshot: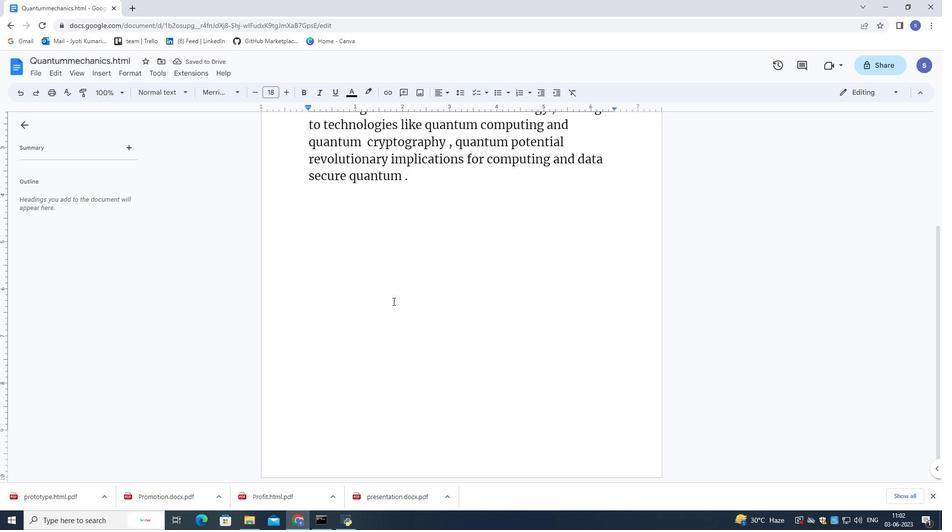 
Action: Mouse scrolled (394, 300) with delta (0, 0)
Screenshot: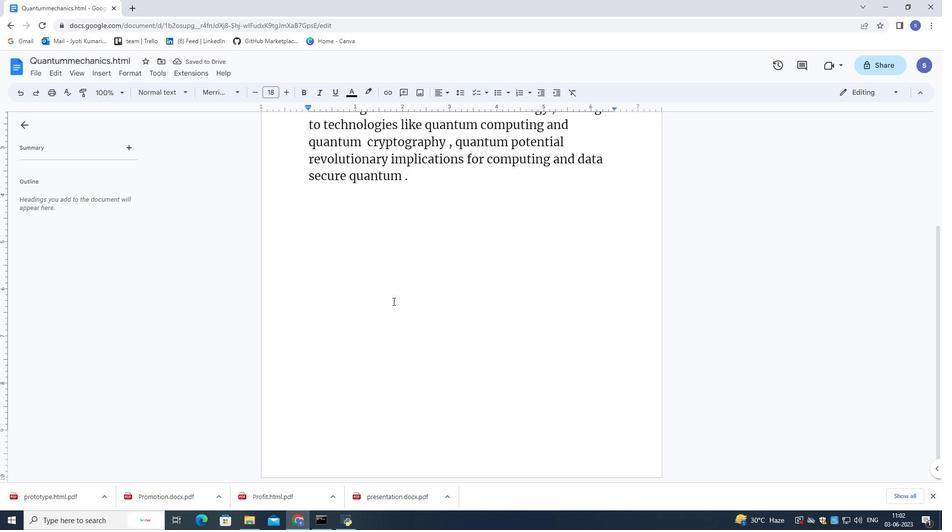 
Action: Mouse scrolled (394, 300) with delta (0, 0)
Screenshot: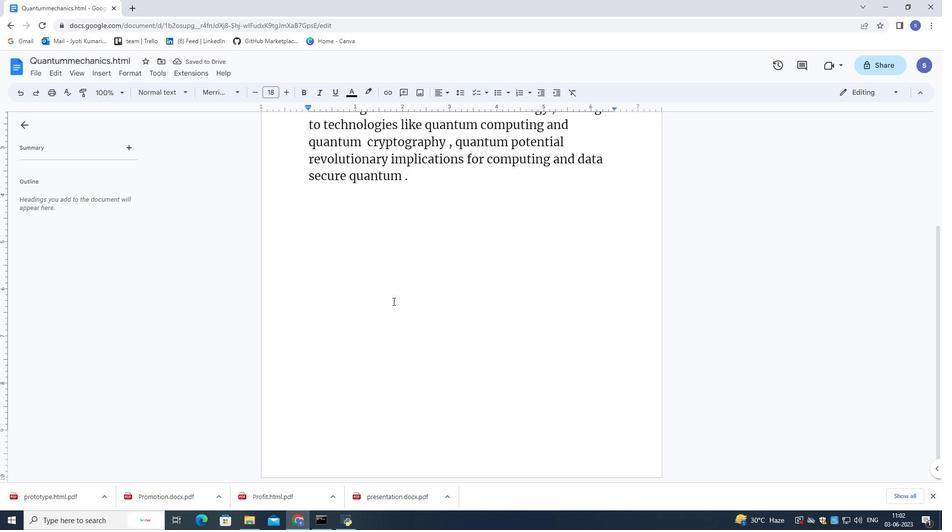 
Action: Mouse moved to (411, 264)
Screenshot: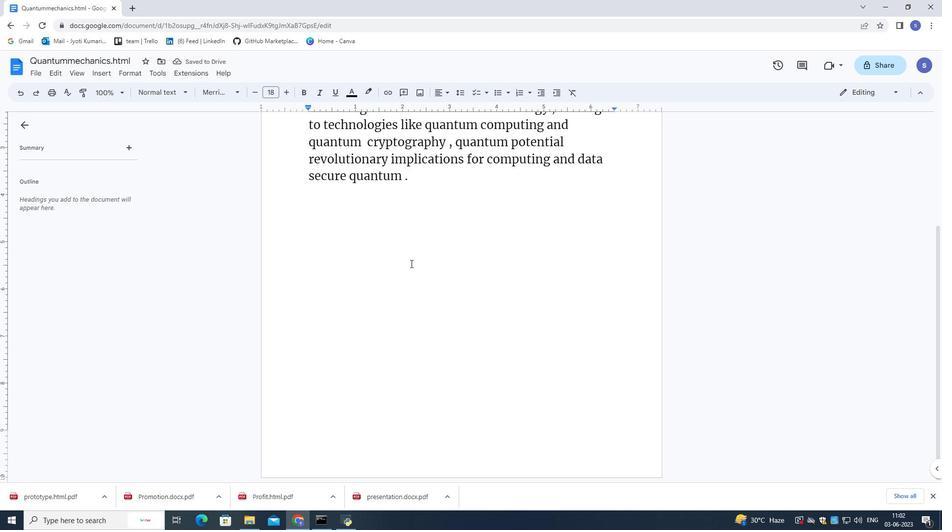 
Action: Key pressed <Key.enter><Key.enter><Key.enter><Key.enter><Key.enter><Key.enter><Key.enter><Key.enter><Key.enter><Key.enter><Key.enter><Key.enter><Key.enter>
Screenshot: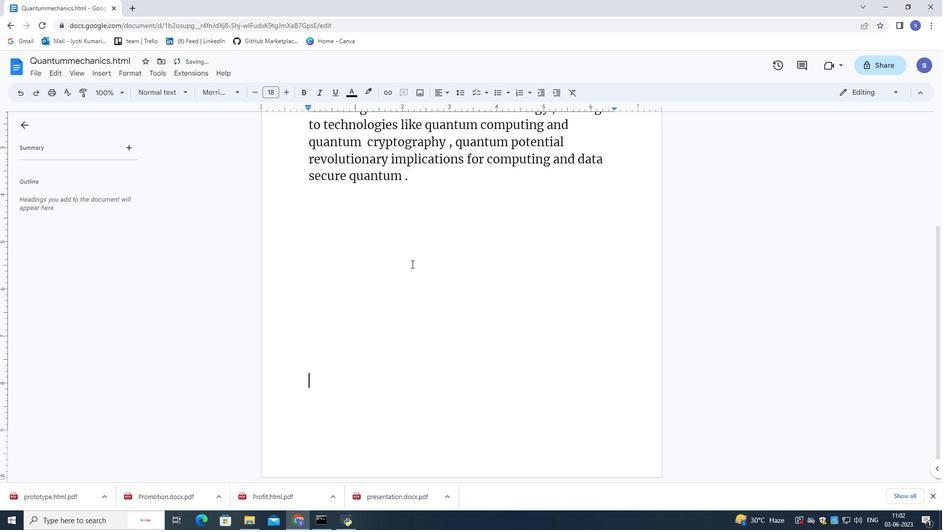 
Action: Mouse moved to (411, 265)
Screenshot: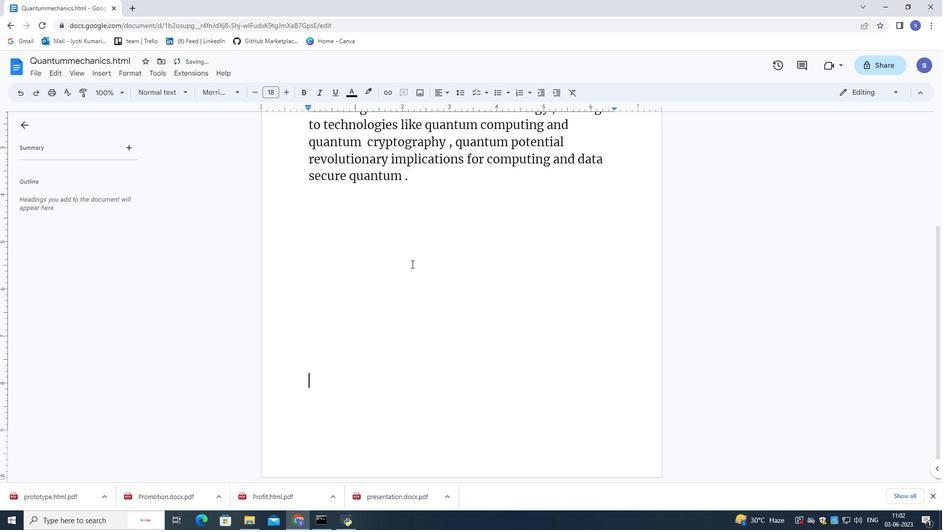 
Action: Key pressed <Key.enter>
Screenshot: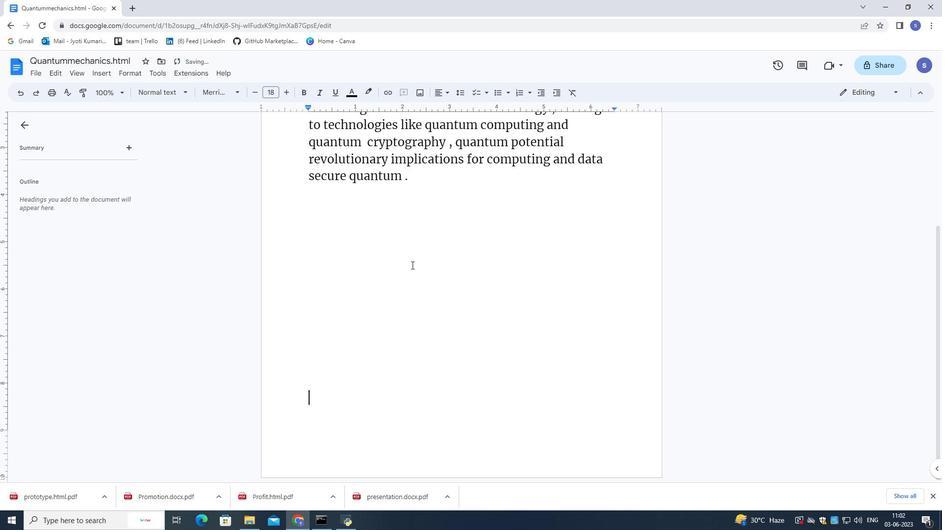 
Action: Mouse moved to (102, 69)
Screenshot: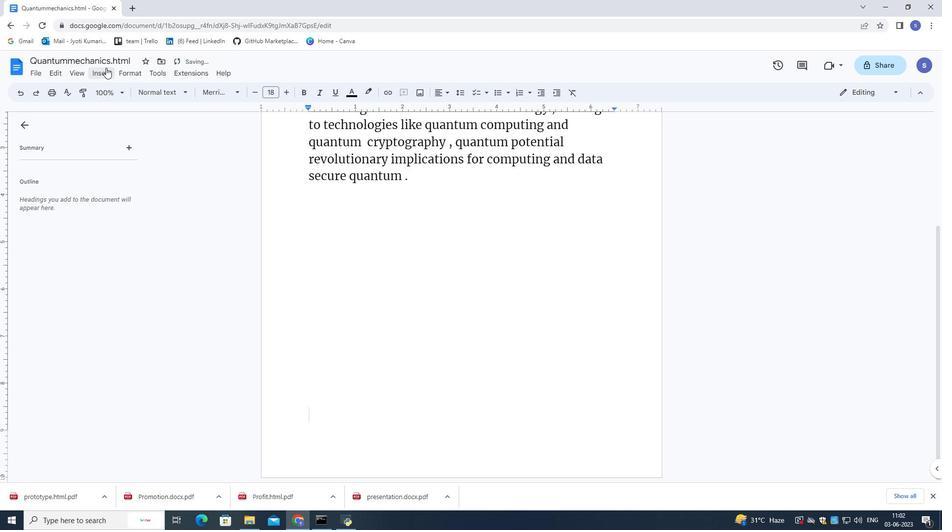 
Action: Mouse pressed left at (102, 69)
Screenshot: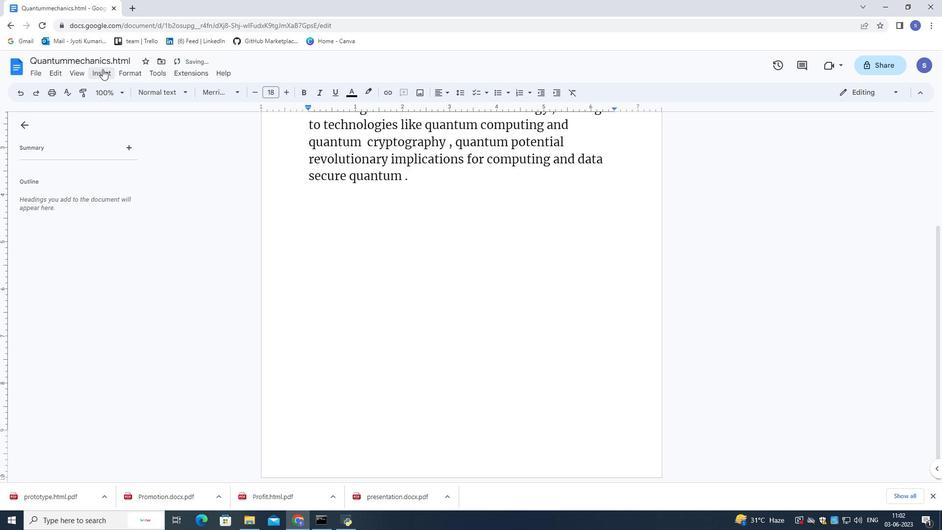 
Action: Mouse moved to (174, 190)
Screenshot: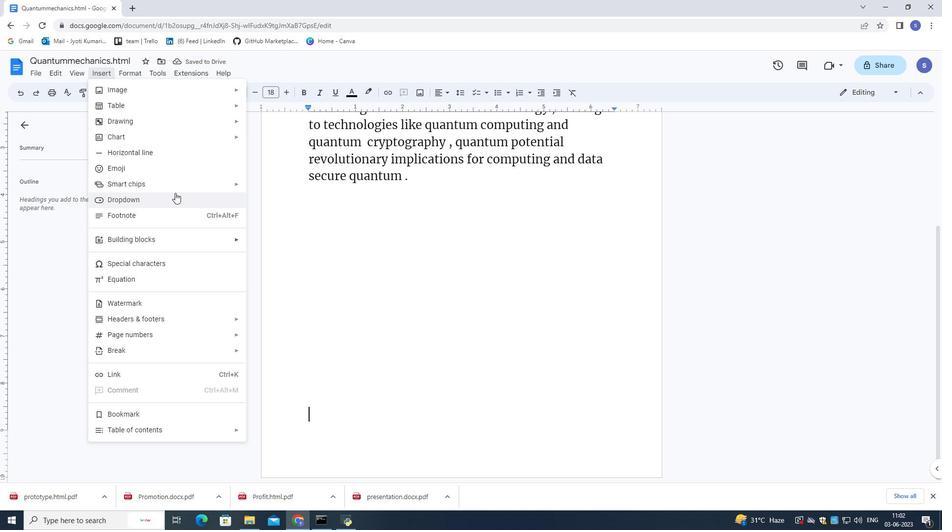 
Action: Mouse pressed left at (174, 190)
Screenshot: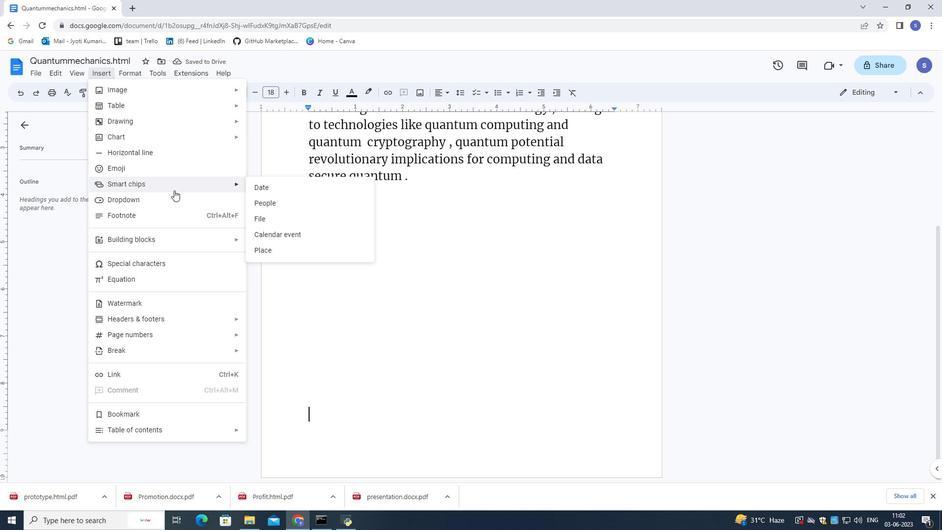 
Action: Mouse moved to (297, 244)
Screenshot: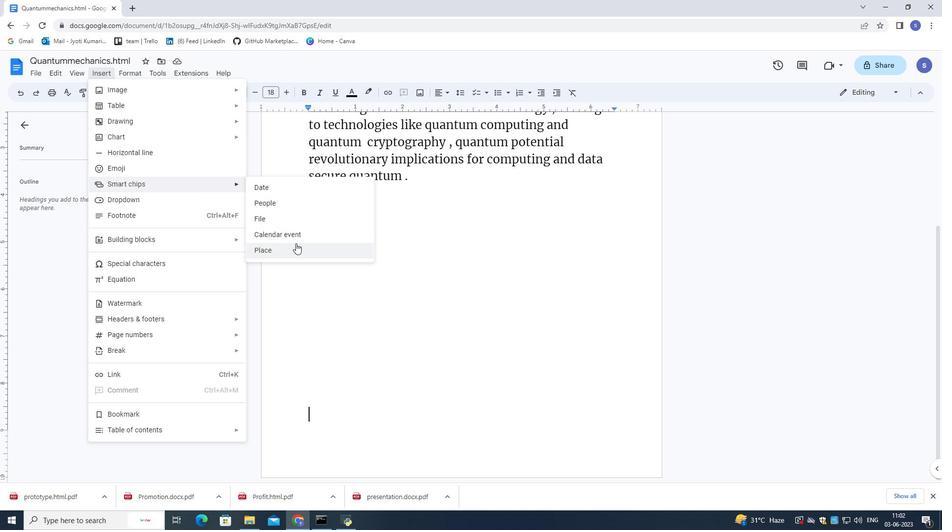
Action: Mouse pressed left at (297, 244)
Screenshot: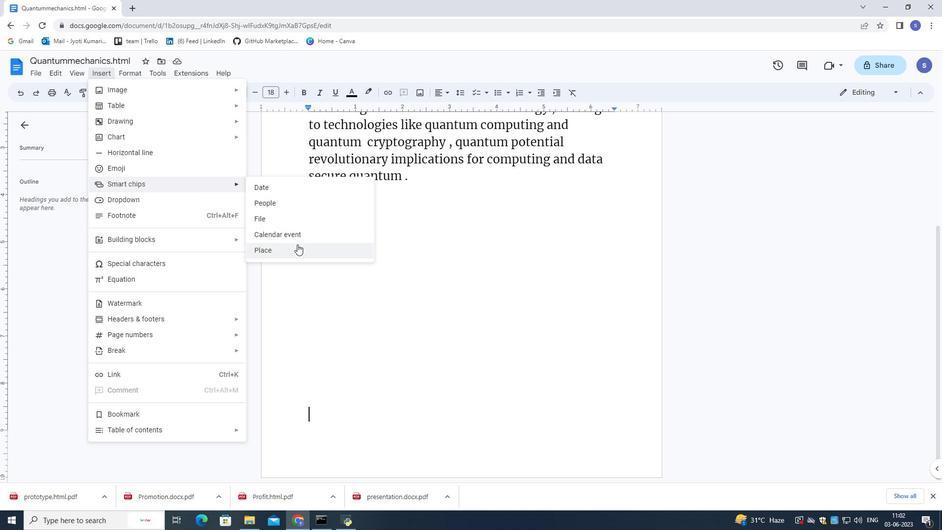 
Action: Mouse moved to (298, 244)
Screenshot: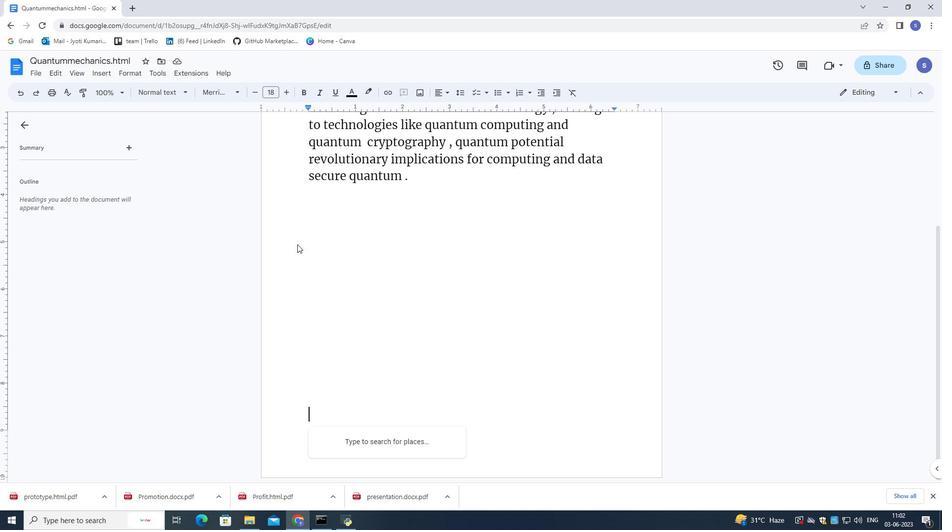 
Action: Key pressed new
Screenshot: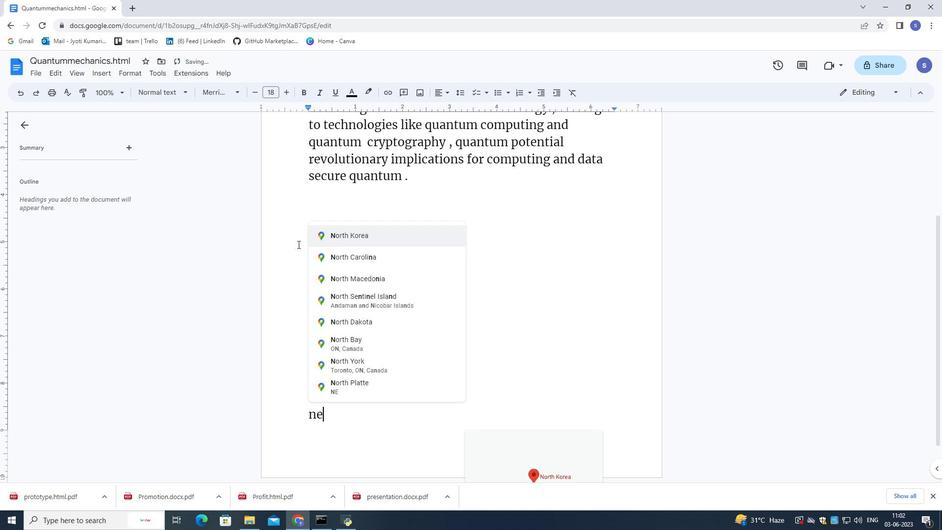 
Action: Mouse moved to (350, 233)
Screenshot: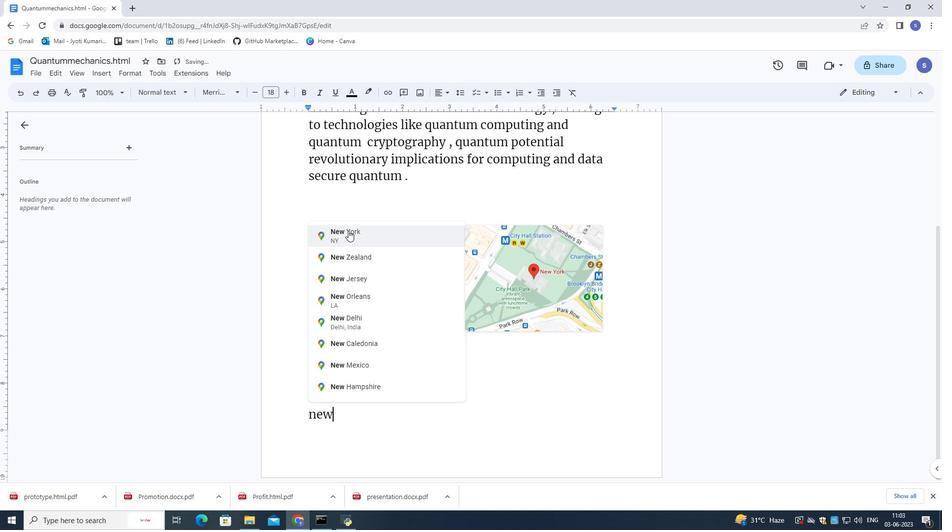 
Action: Mouse pressed left at (350, 233)
Screenshot: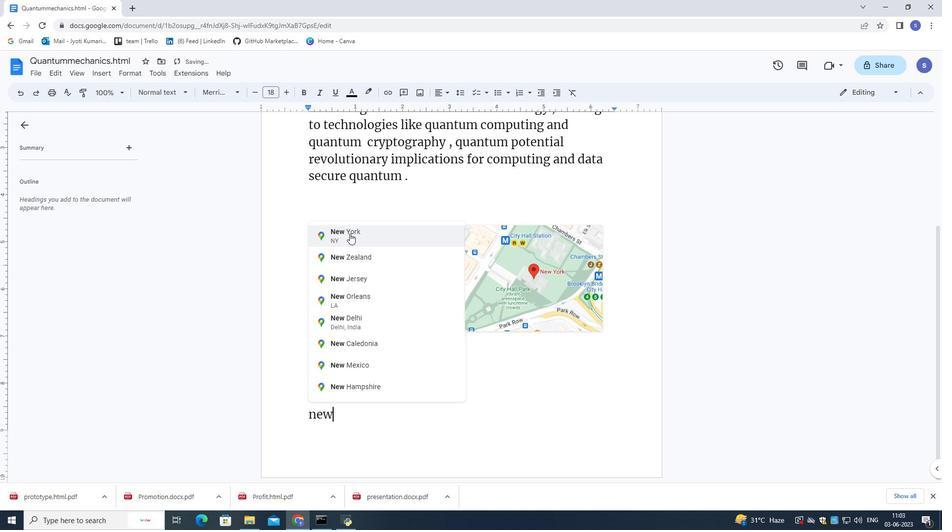 
Action: Mouse moved to (192, 145)
Screenshot: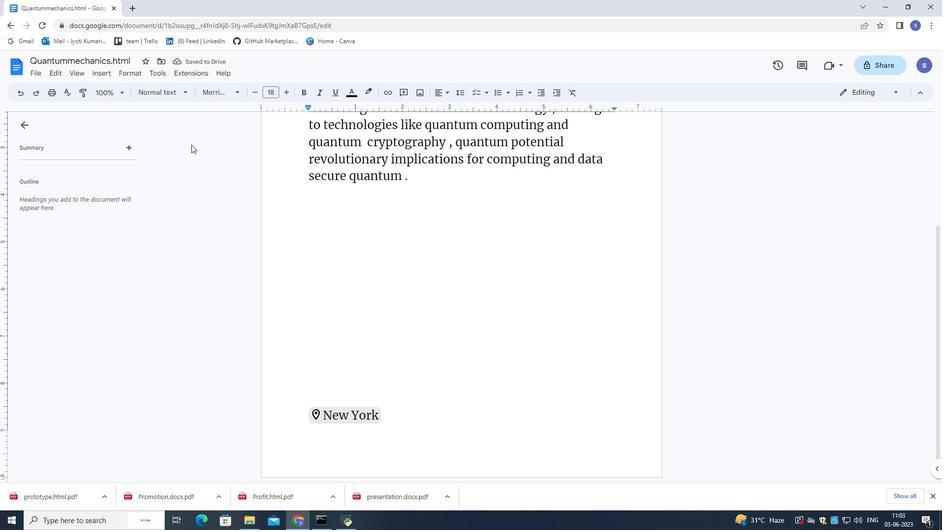 
Action: Key pressed <Key.enter>
Screenshot: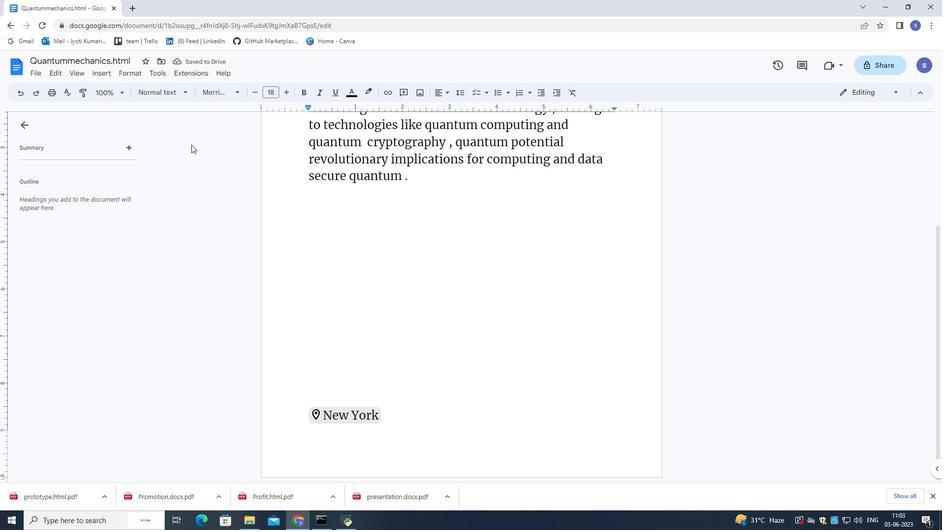 
Action: Mouse moved to (302, 311)
Screenshot: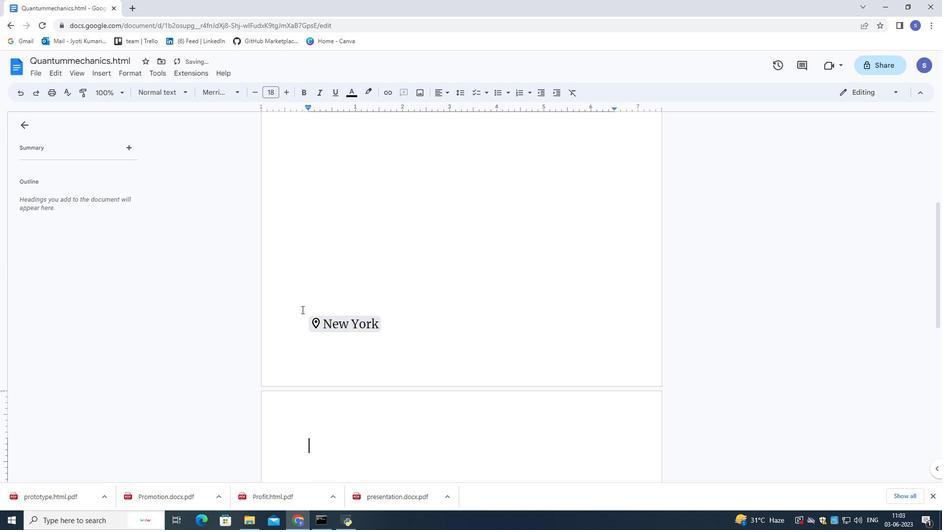 
Action: Mouse pressed left at (302, 311)
Screenshot: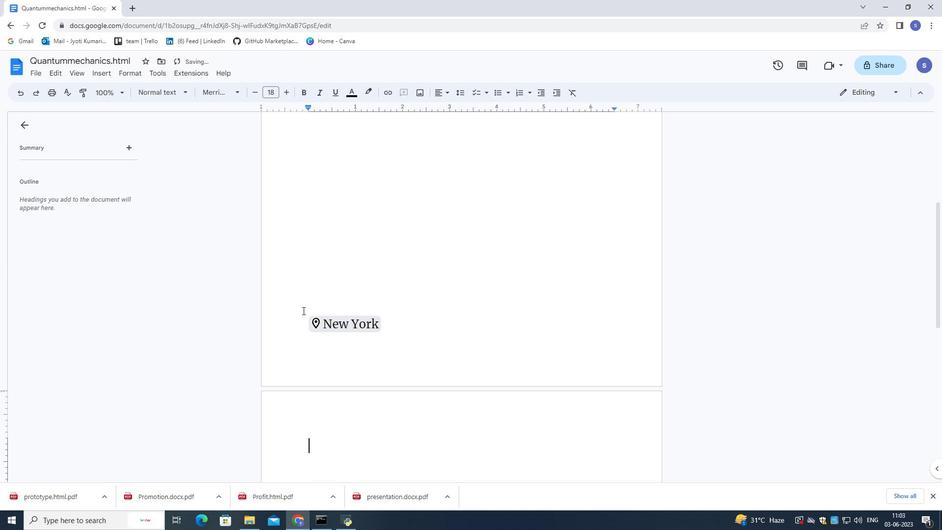
Action: Mouse moved to (308, 329)
Screenshot: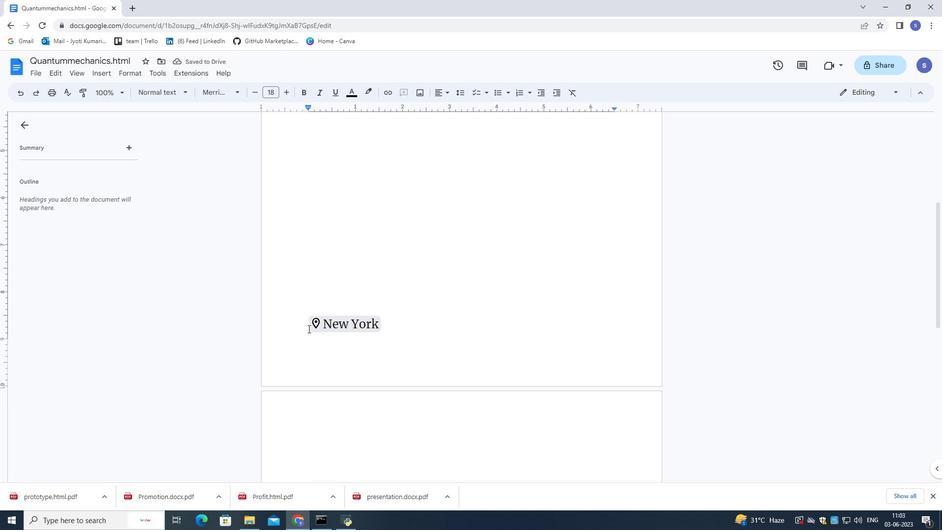 
Action: Key pressed <Key.backspace>
Screenshot: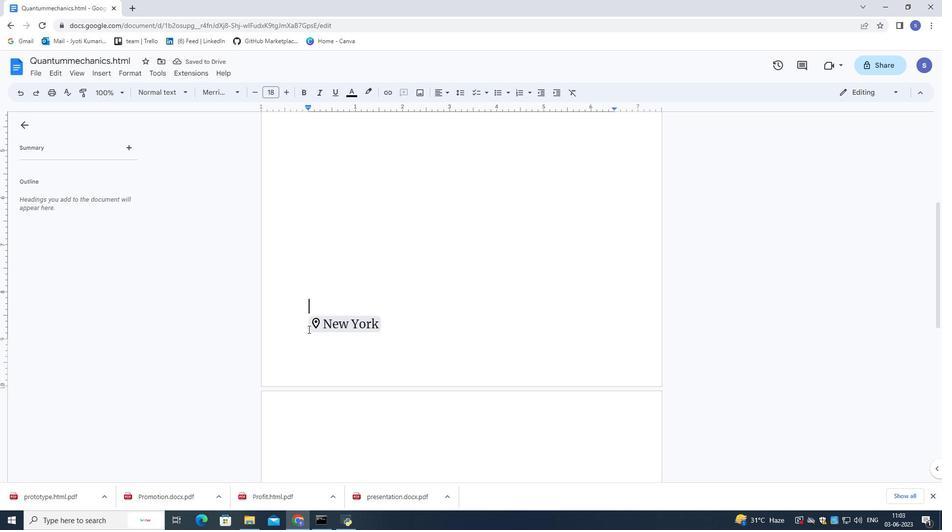 
Action: Mouse moved to (383, 396)
Screenshot: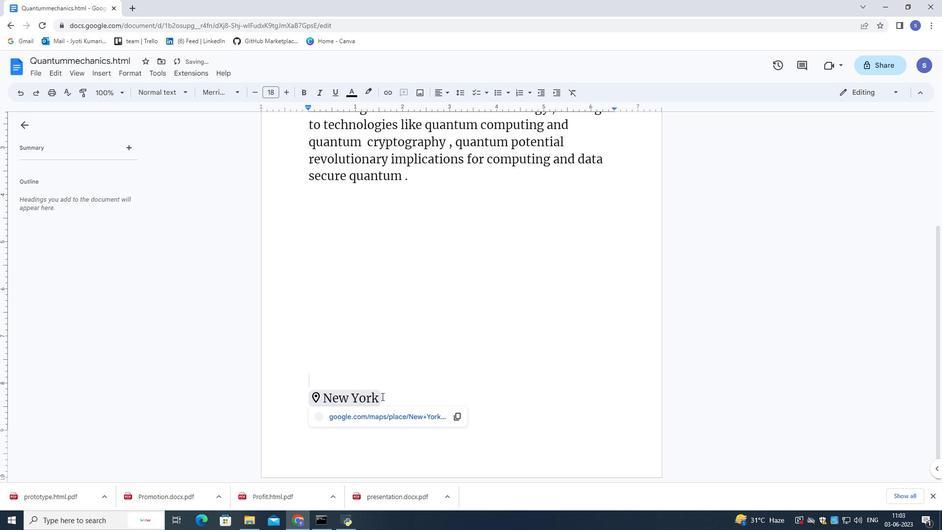 
Action: Mouse pressed left at (383, 396)
Screenshot: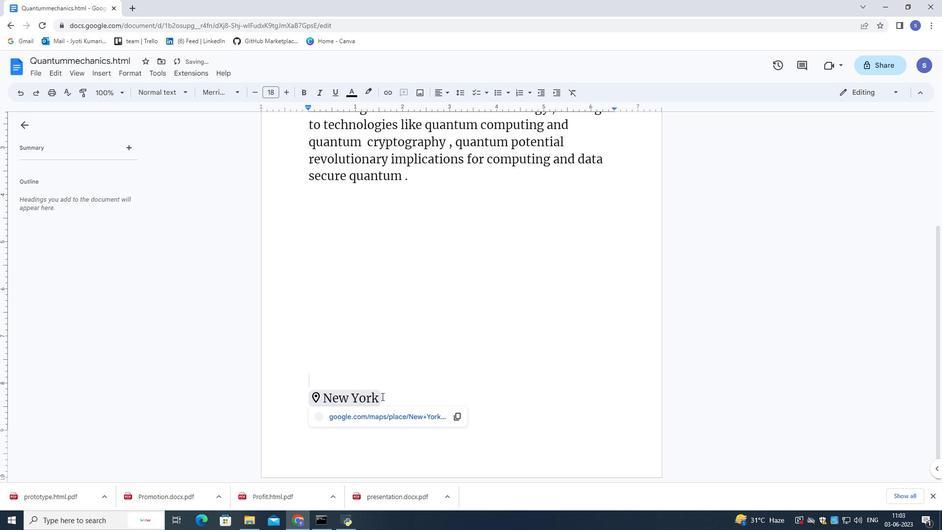 
Action: Mouse moved to (384, 396)
Screenshot: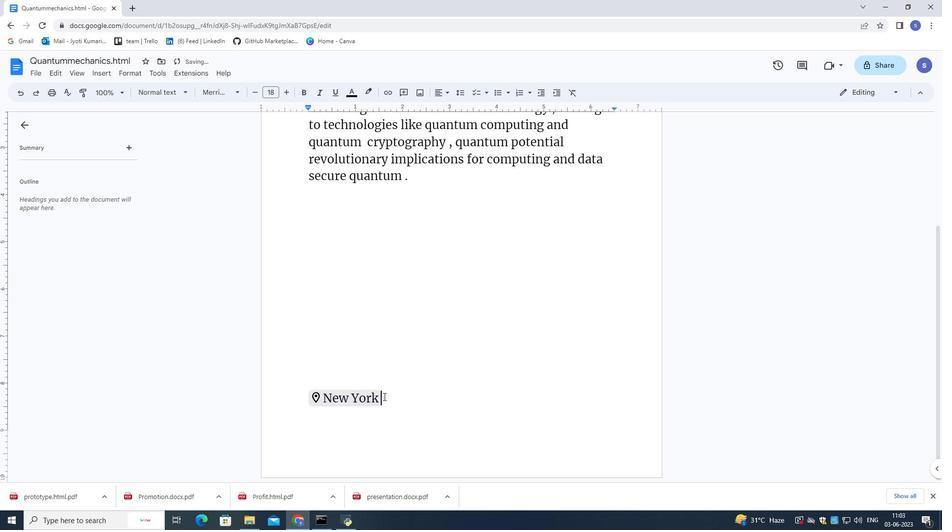
Action: Key pressed <Key.enter>
Screenshot: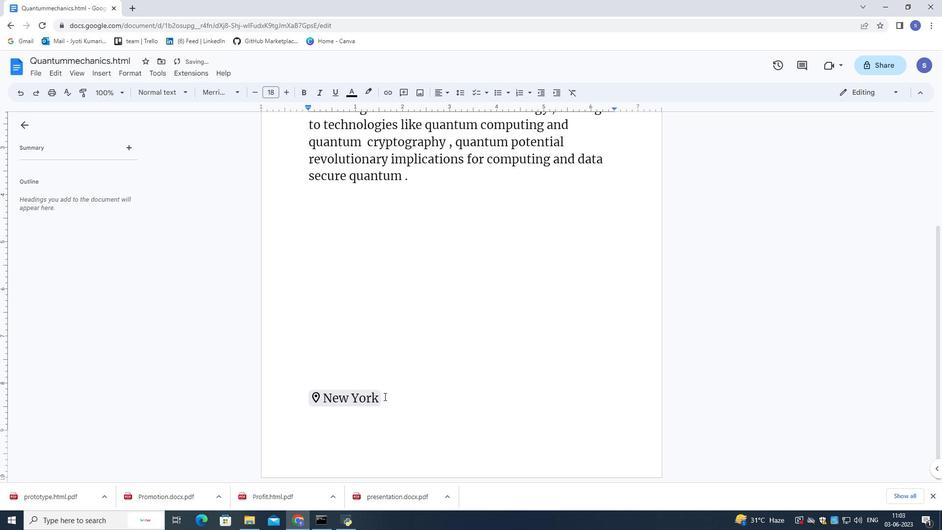 
Action: Mouse moved to (105, 72)
Screenshot: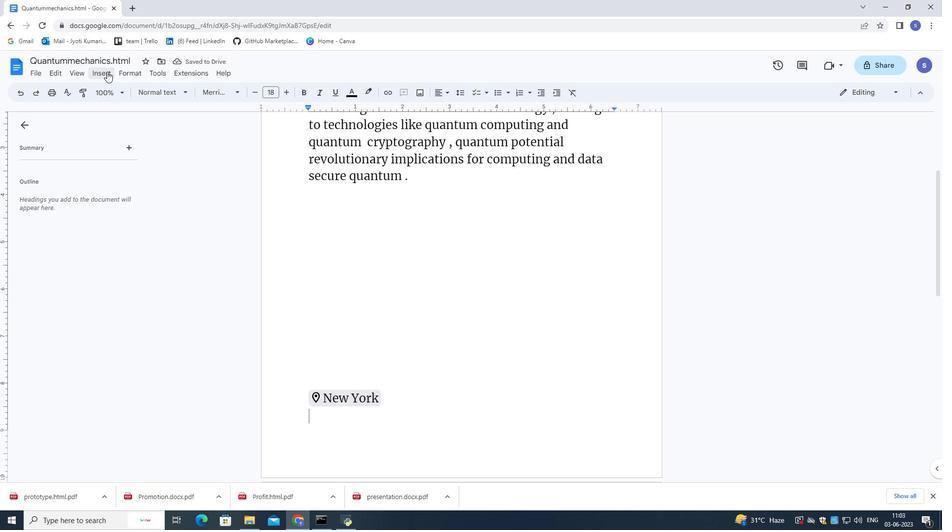 
Action: Mouse pressed left at (105, 72)
Screenshot: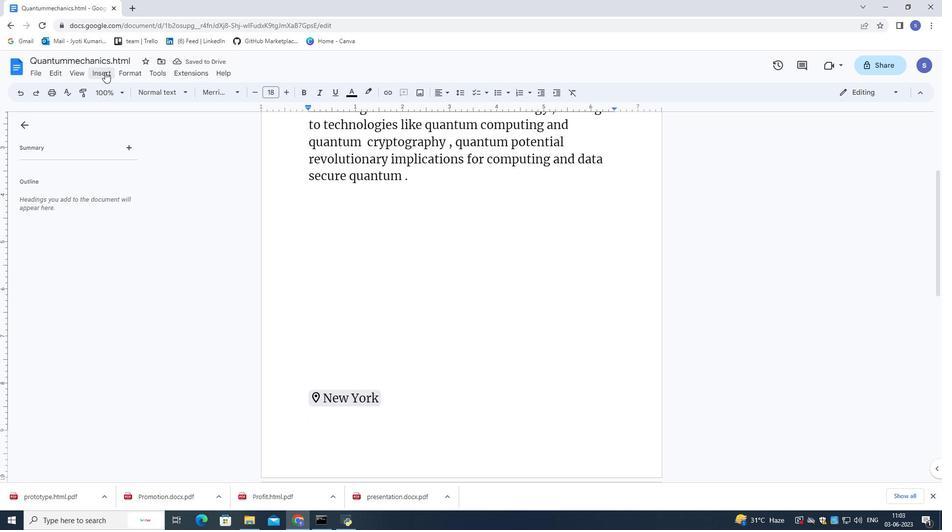 
Action: Mouse moved to (189, 219)
Screenshot: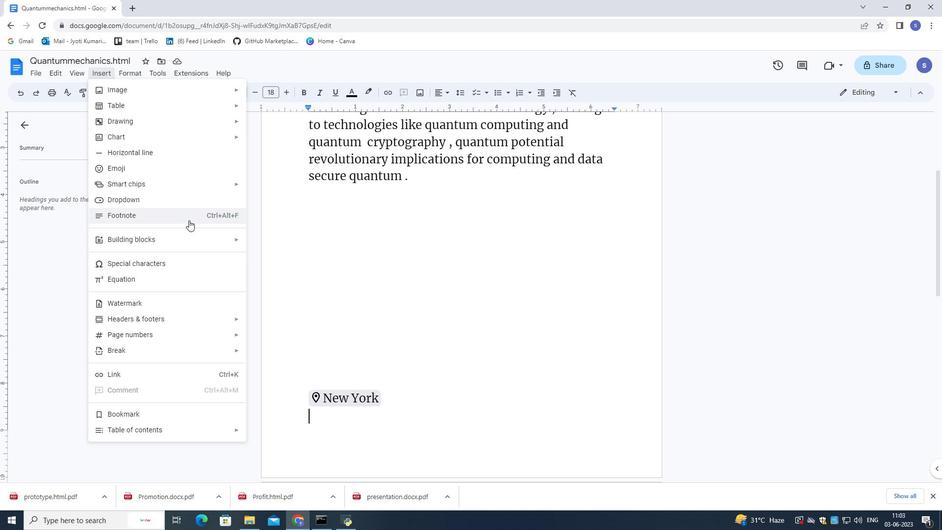
Action: Mouse pressed left at (189, 219)
Screenshot: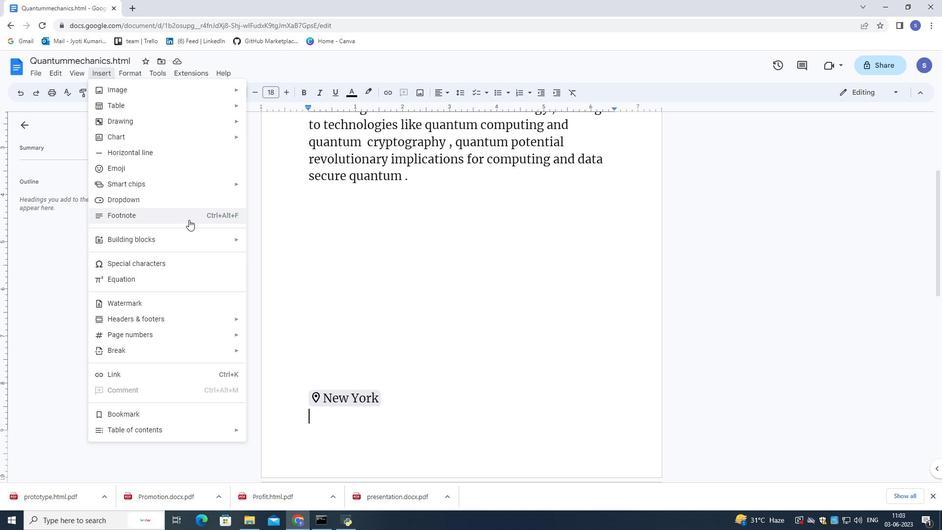 
Action: Mouse moved to (331, 265)
Screenshot: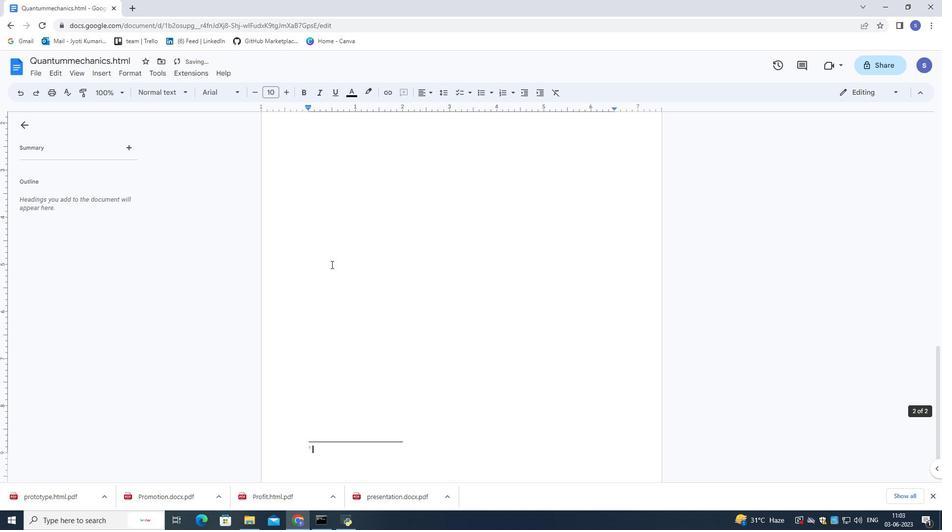 
Action: Mouse scrolled (331, 265) with delta (0, 0)
Screenshot: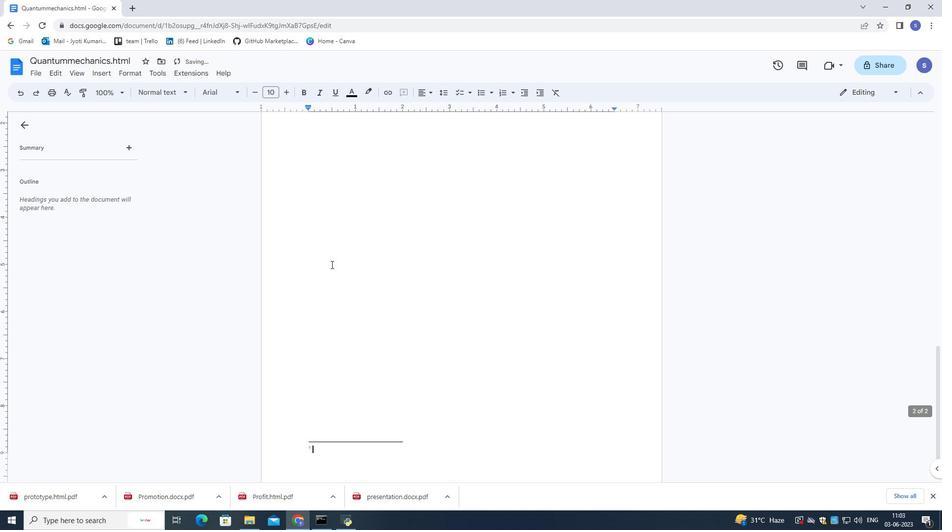 
Action: Mouse moved to (332, 265)
Screenshot: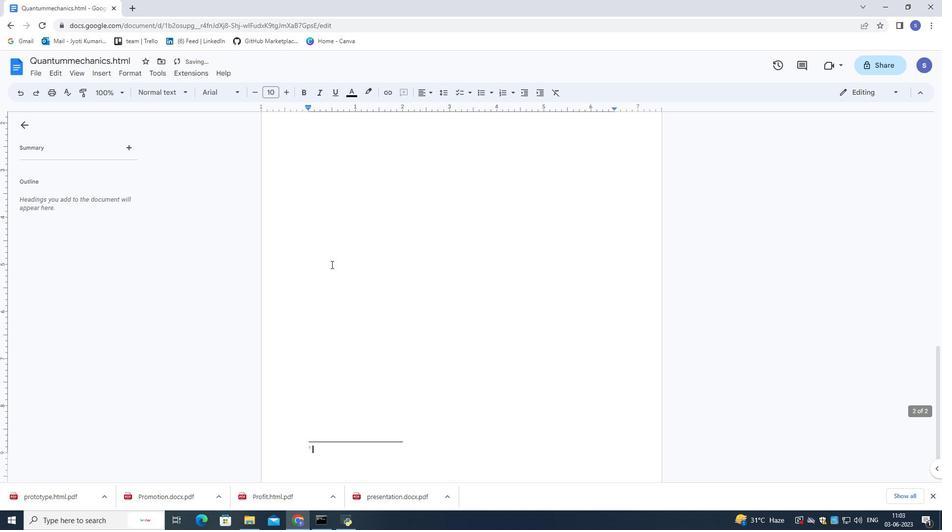 
Action: Mouse scrolled (332, 266) with delta (0, 0)
Screenshot: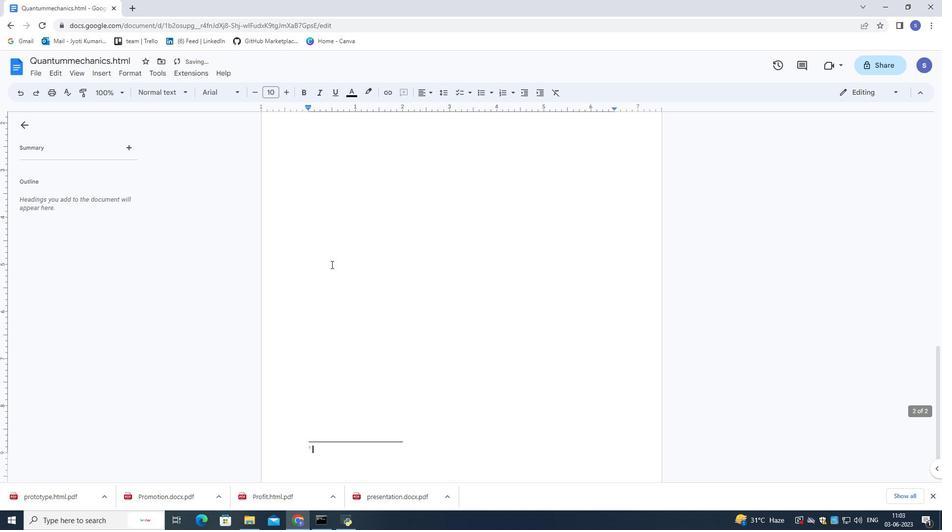 
Action: Mouse moved to (332, 265)
Screenshot: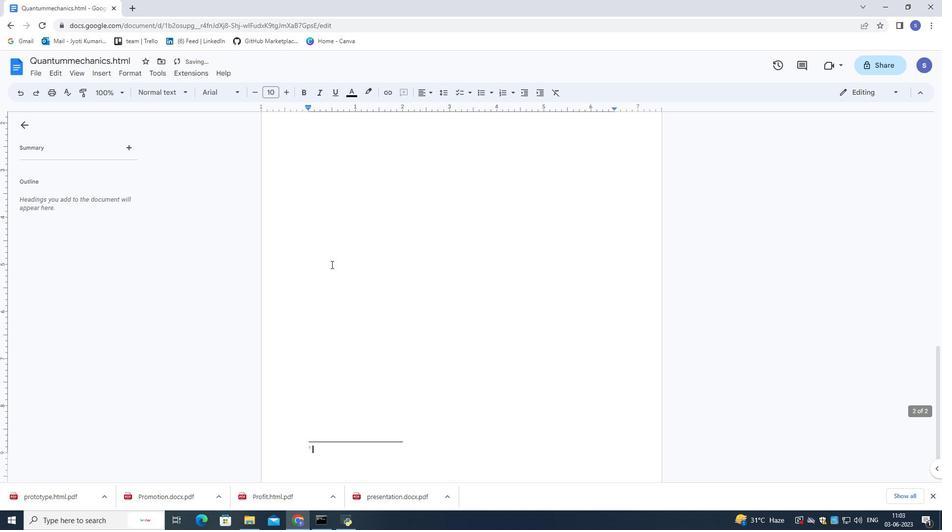 
Action: Mouse scrolled (332, 266) with delta (0, 0)
Screenshot: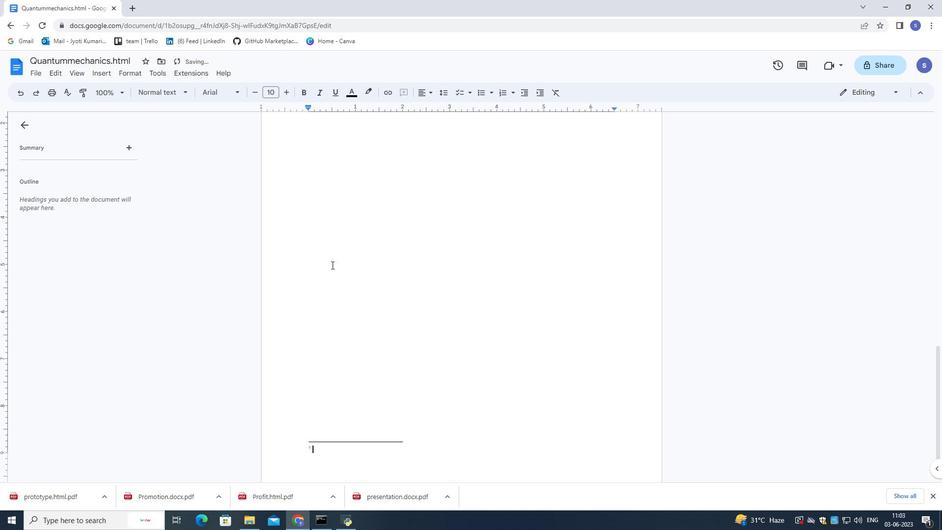 
Action: Mouse moved to (333, 265)
Screenshot: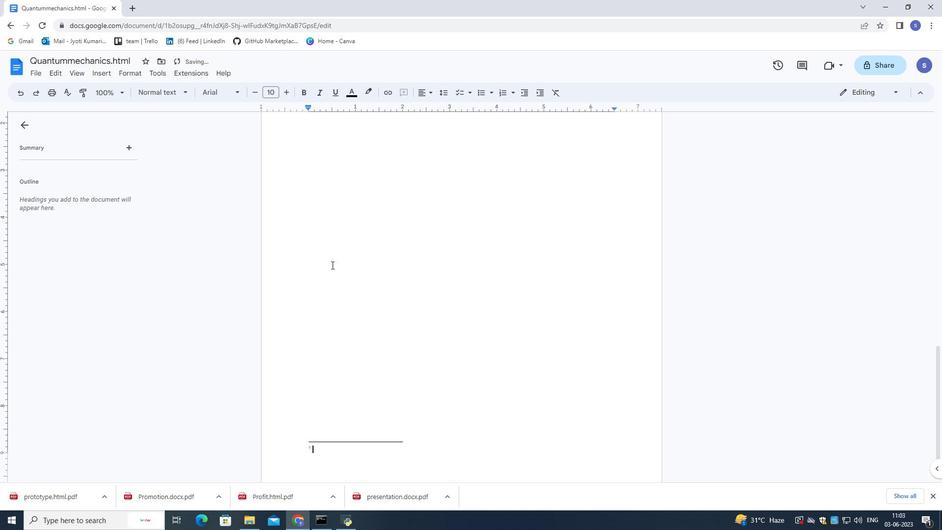 
Action: Mouse scrolled (333, 266) with delta (0, 0)
Screenshot: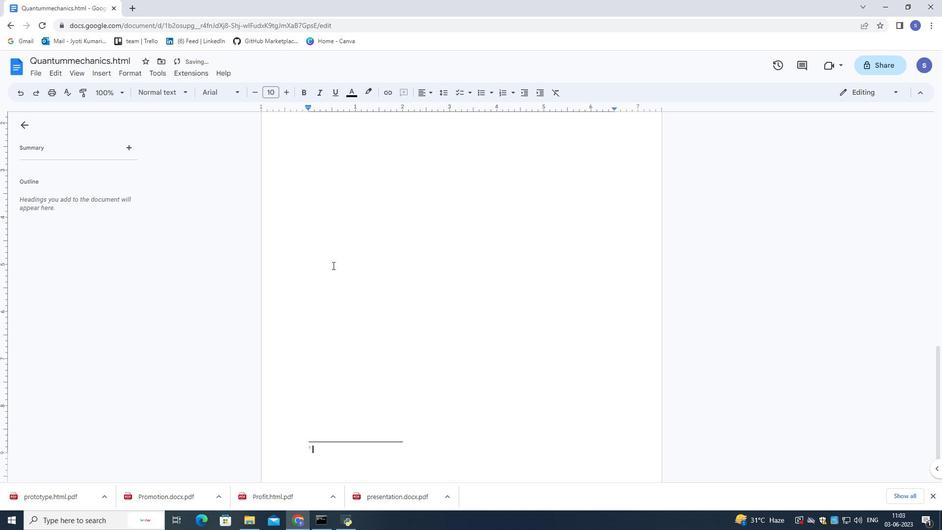 
Action: Mouse scrolled (333, 266) with delta (0, 0)
Screenshot: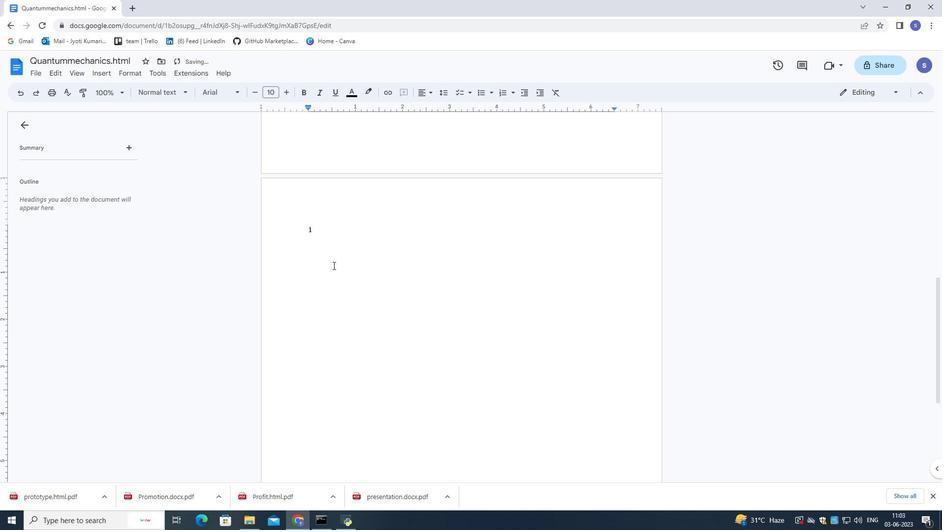 
Action: Mouse scrolled (333, 266) with delta (0, 0)
Screenshot: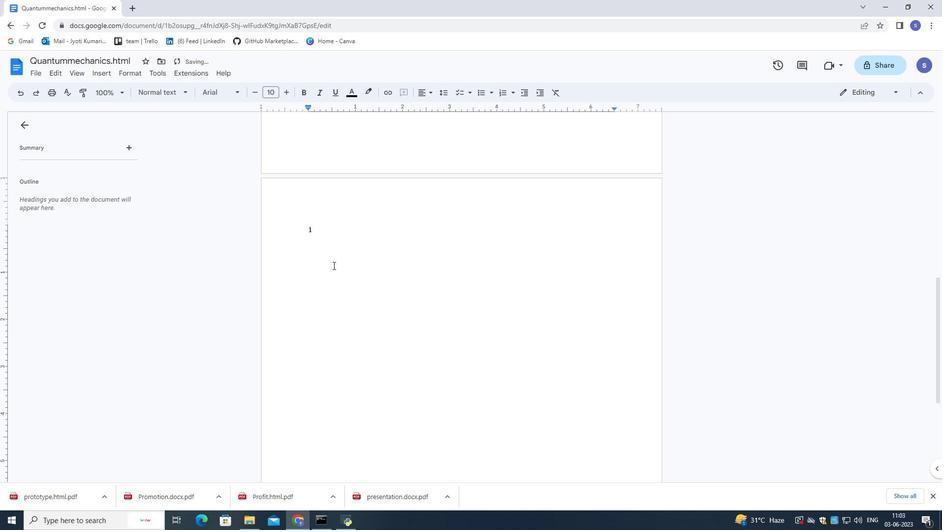 
Action: Mouse moved to (306, 196)
Screenshot: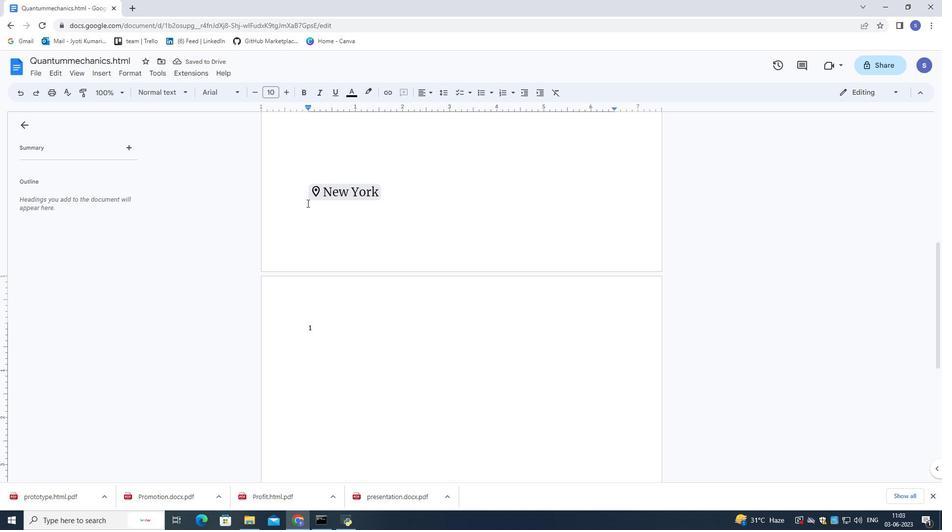 
Action: Mouse pressed left at (306, 196)
Screenshot: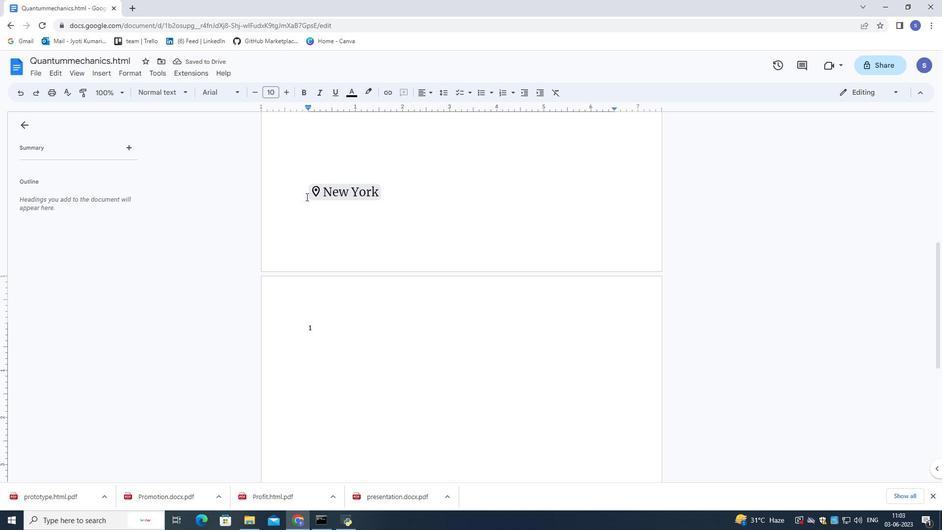 
Action: Key pressed <Key.backspace>
Screenshot: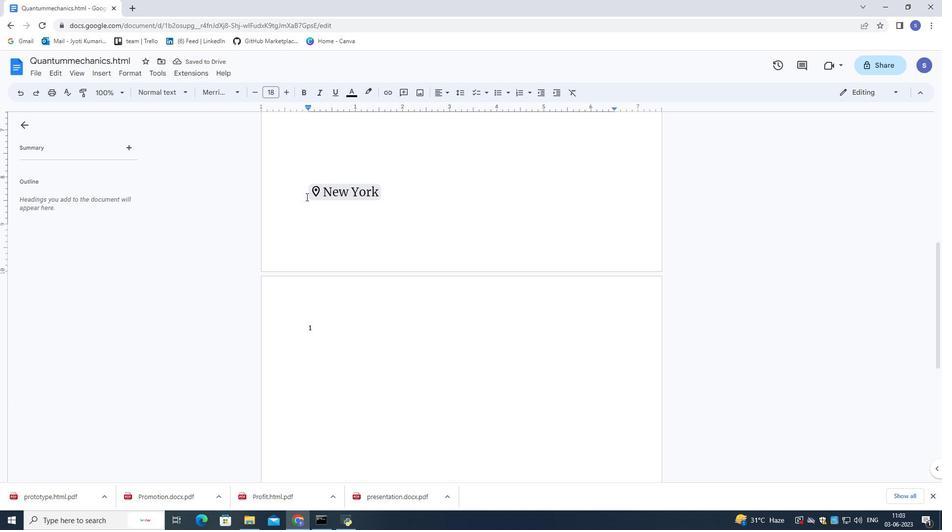 
Action: Mouse moved to (321, 223)
Screenshot: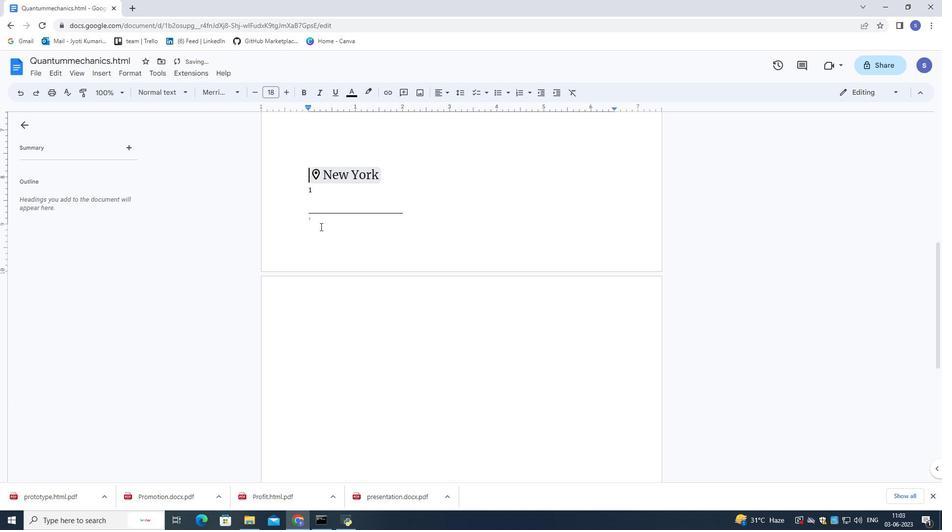 
Action: Mouse pressed left at (321, 223)
Screenshot: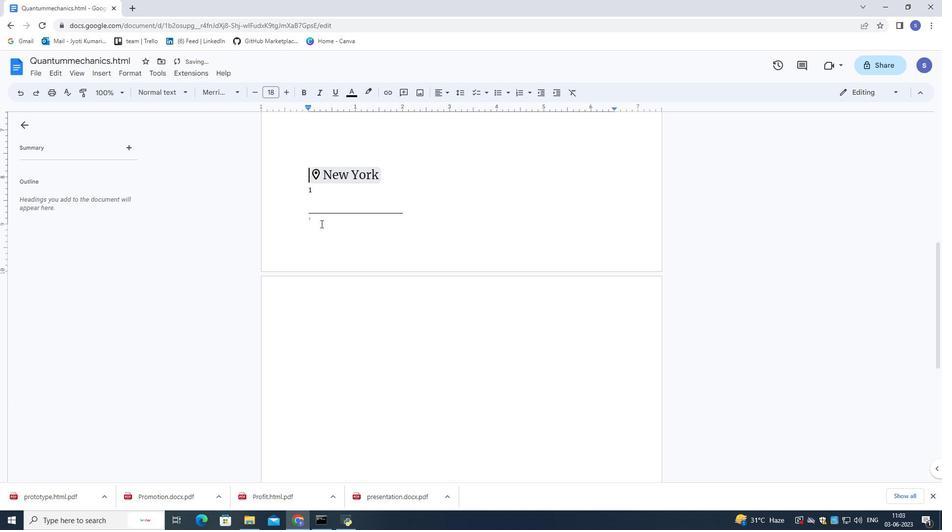
Action: Mouse moved to (326, 222)
Screenshot: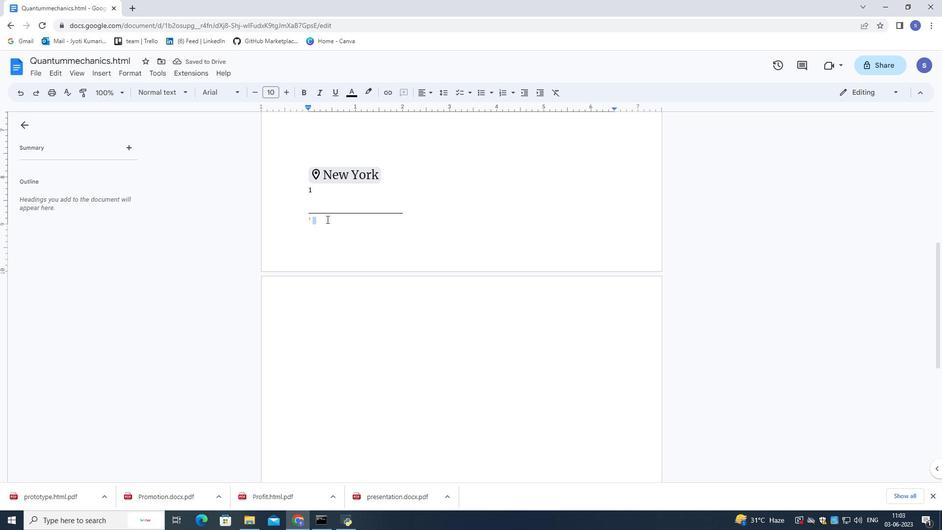 
Action: Key pressed <Key.shift>The<Key.space>sourse<Key.space>material<Key.space>provides<Key.space>additional<Key.space>context
Screenshot: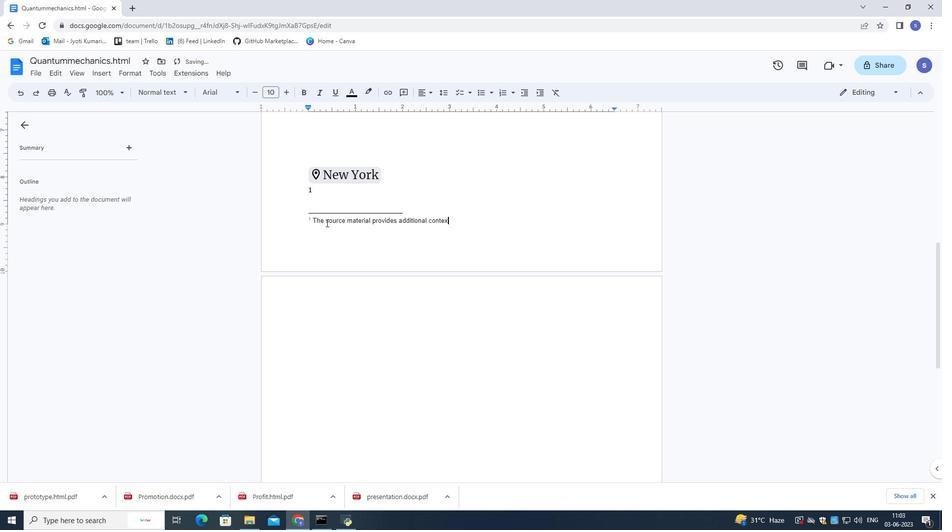 
Action: Mouse moved to (475, 233)
Screenshot: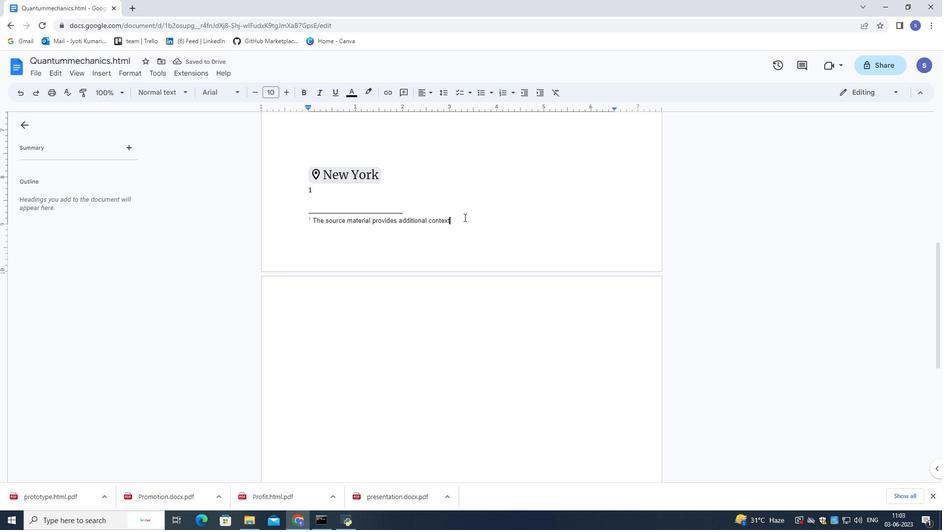
Action: Mouse pressed left at (475, 233)
Screenshot: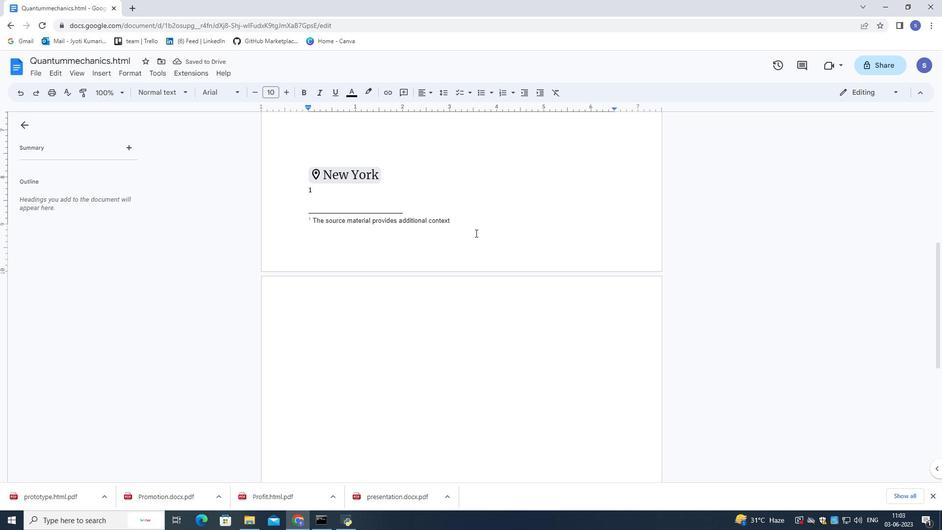 
Action: Mouse moved to (478, 230)
Screenshot: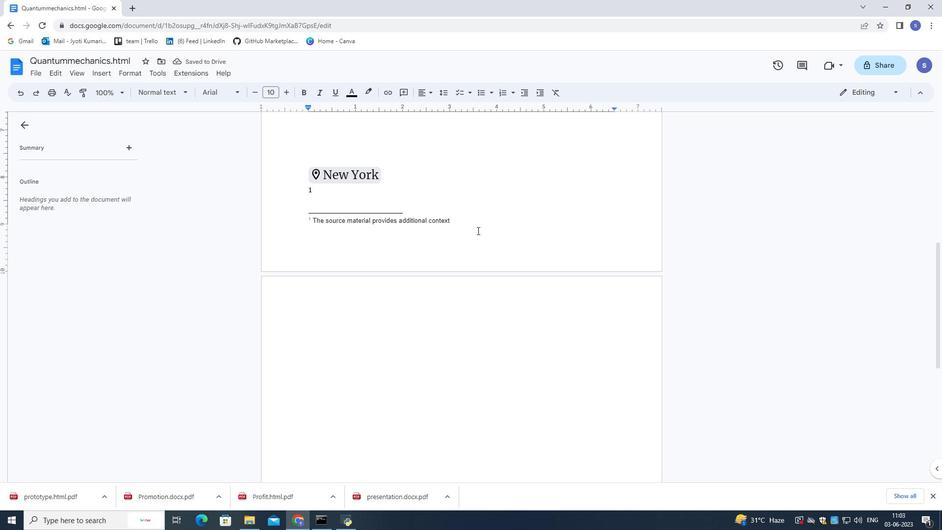 
Action: Mouse scrolled (478, 231) with delta (0, 0)
Screenshot: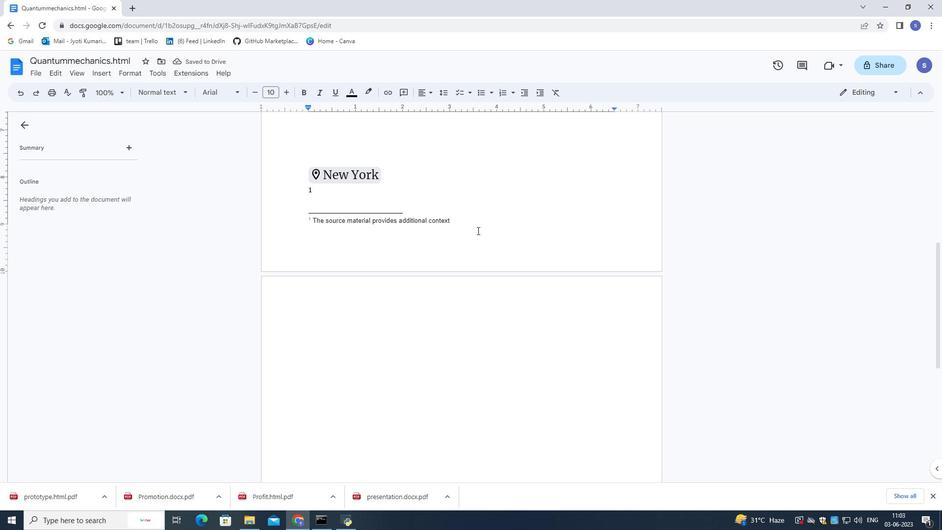 
Action: Mouse scrolled (478, 231) with delta (0, 0)
Screenshot: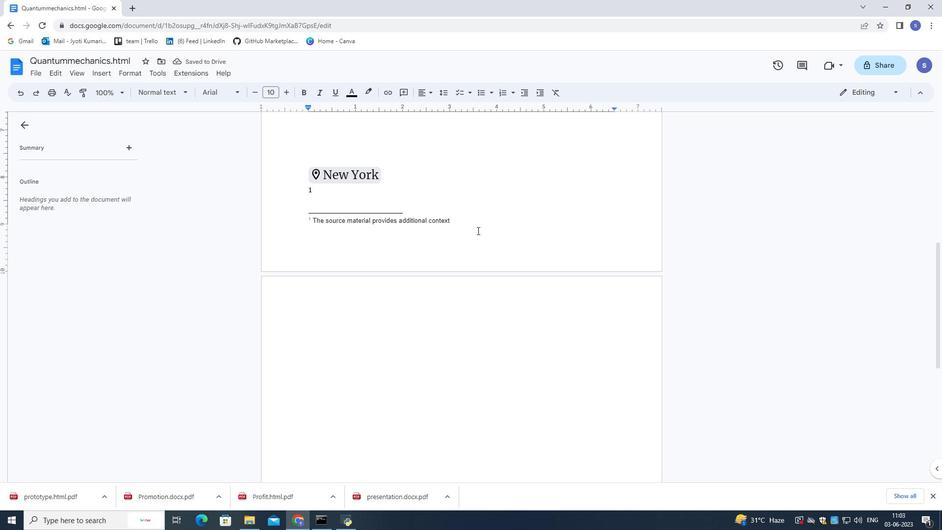 
Action: Mouse scrolled (478, 231) with delta (0, 0)
Screenshot: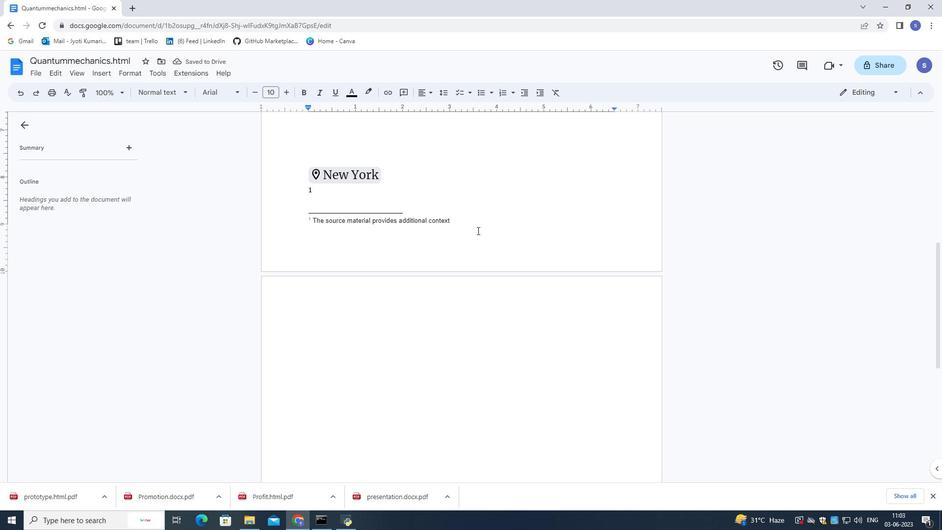 
Action: Mouse scrolled (478, 231) with delta (0, 0)
Screenshot: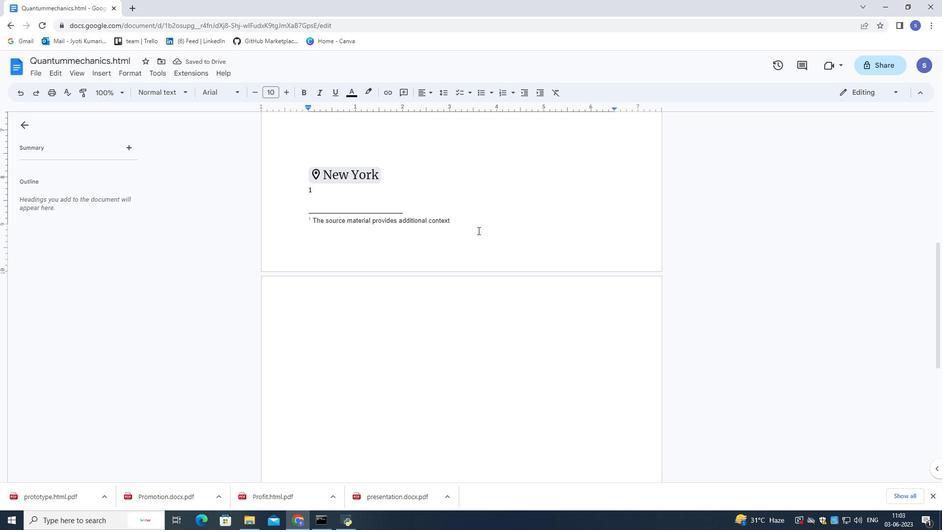 
Action: Mouse scrolled (478, 231) with delta (0, 0)
Screenshot: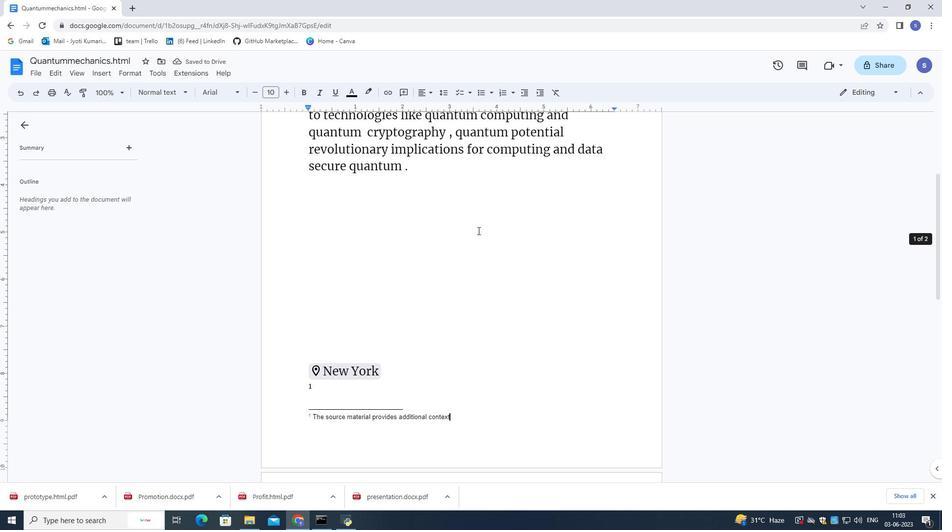 
Action: Mouse scrolled (478, 231) with delta (0, 0)
Screenshot: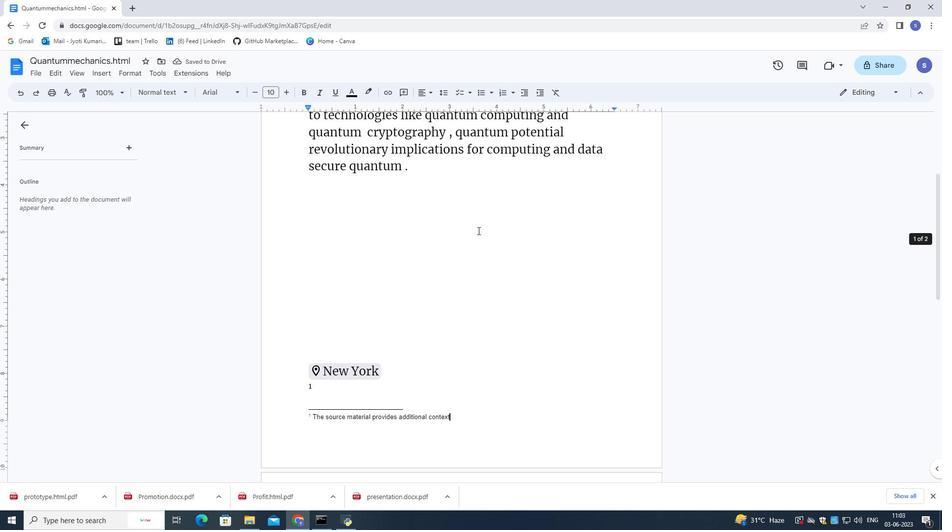 
Action: Mouse scrolled (478, 231) with delta (0, 0)
Screenshot: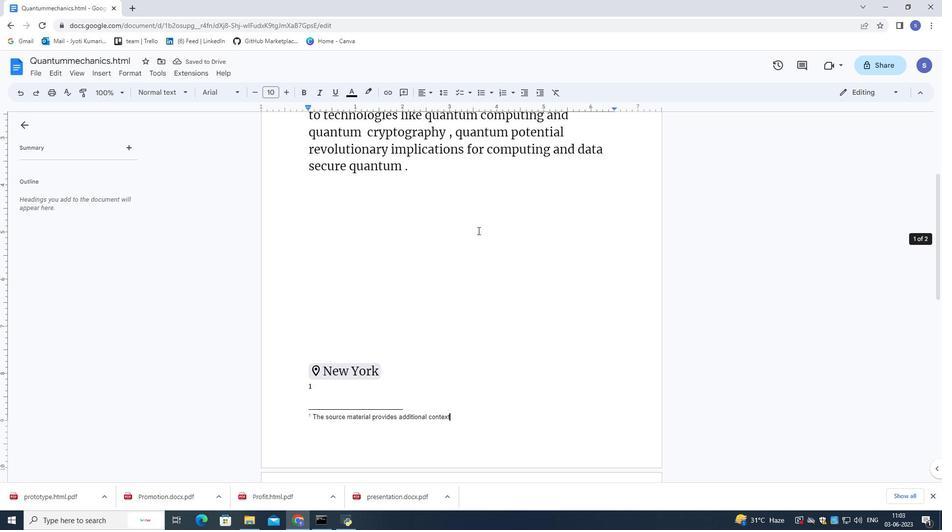 
Action: Mouse scrolled (478, 230) with delta (0, 0)
Screenshot: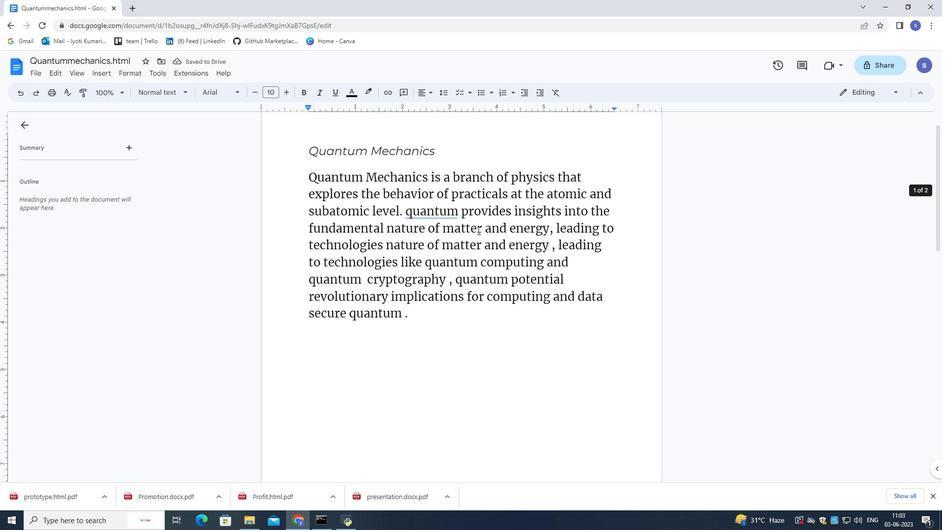 
Action: Mouse scrolled (478, 230) with delta (0, 0)
Screenshot: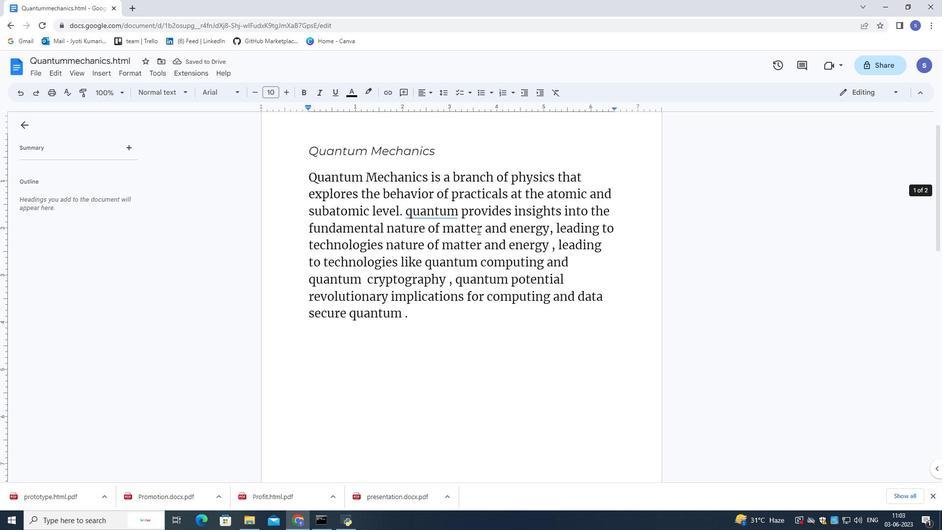 
Action: Mouse scrolled (478, 230) with delta (0, 0)
Screenshot: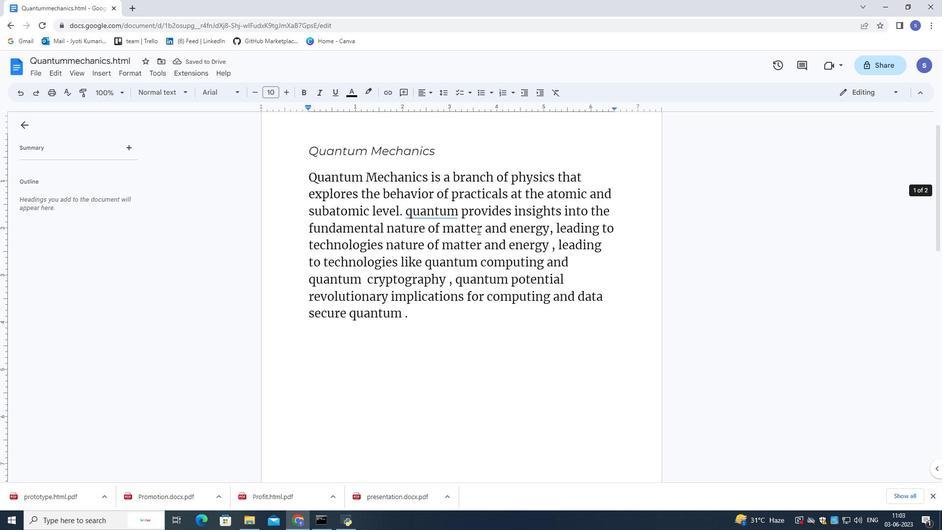 
Action: Mouse scrolled (478, 230) with delta (0, 0)
Screenshot: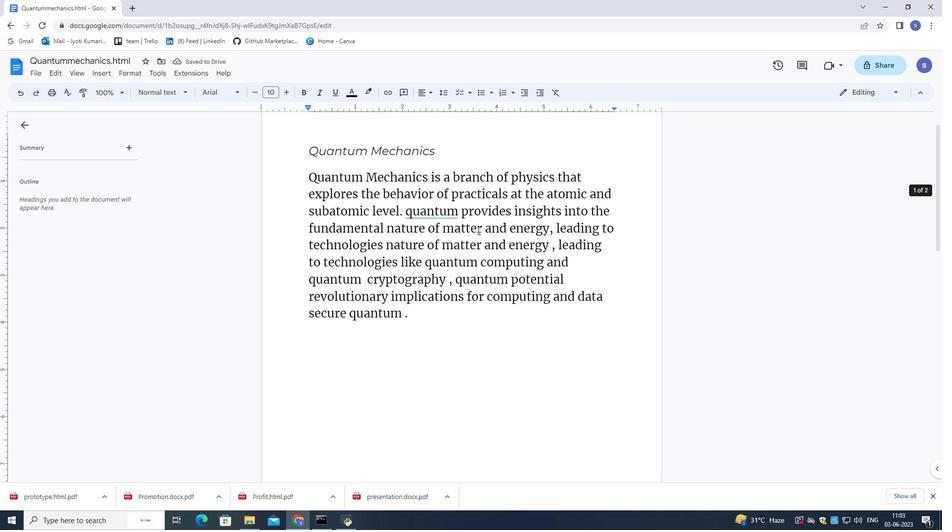 
Action: Mouse scrolled (478, 230) with delta (0, 0)
Screenshot: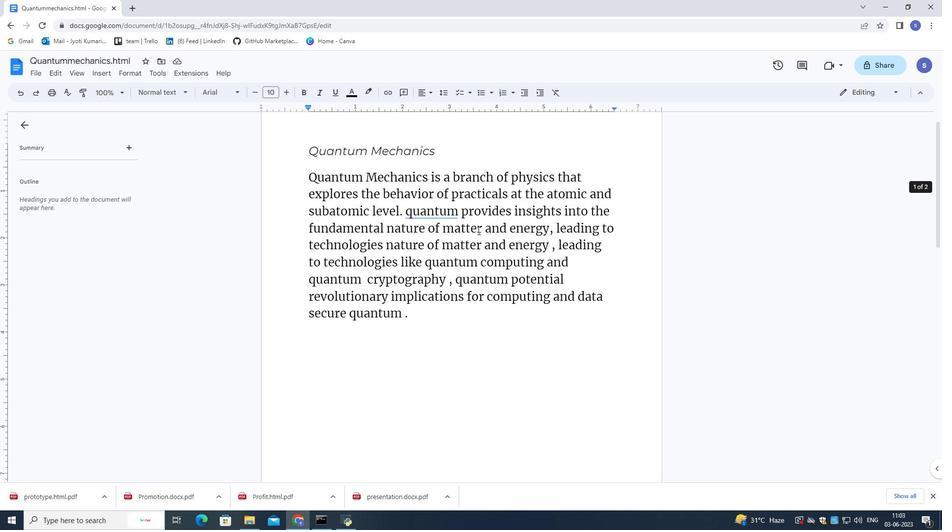 
Action: Mouse moved to (467, 315)
Screenshot: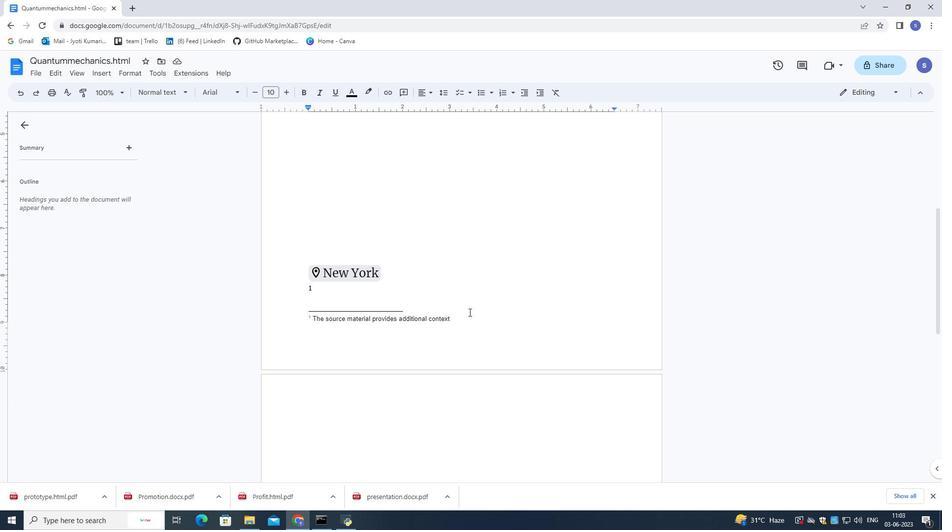 
Action: Mouse pressed left at (467, 315)
Screenshot: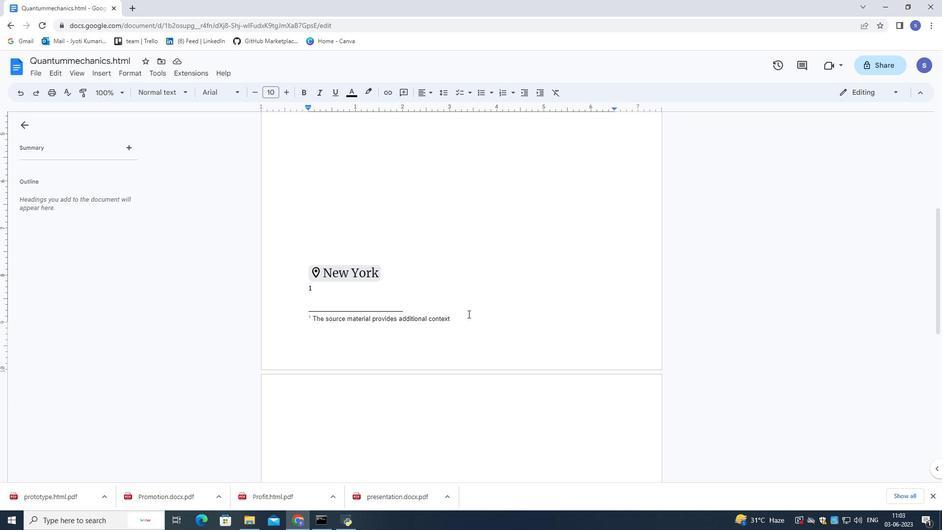
Action: Mouse moved to (254, 91)
Screenshot: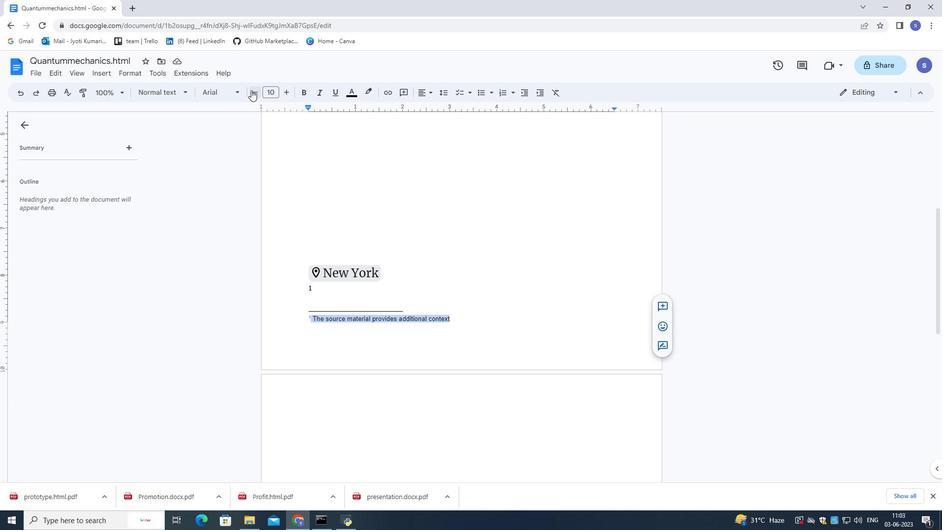 
Action: Mouse pressed left at (254, 91)
Screenshot: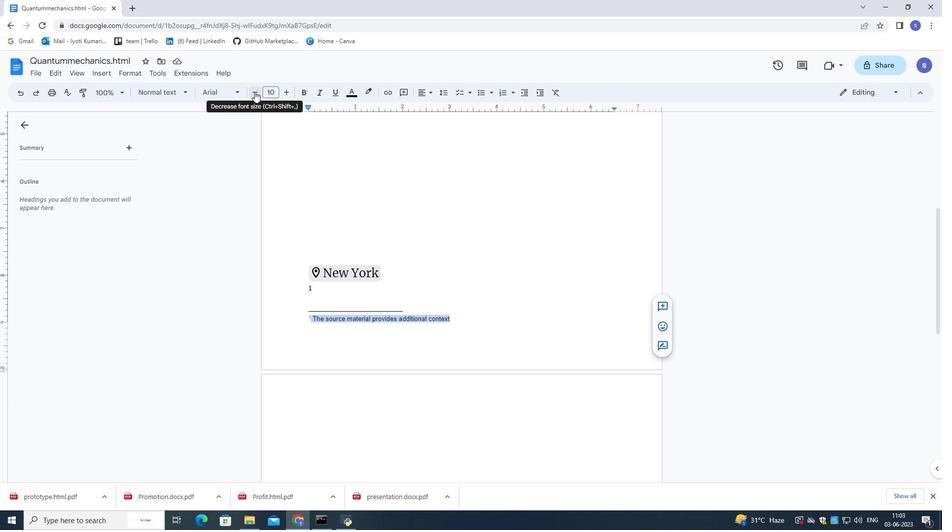 
Action: Mouse pressed left at (254, 91)
Screenshot: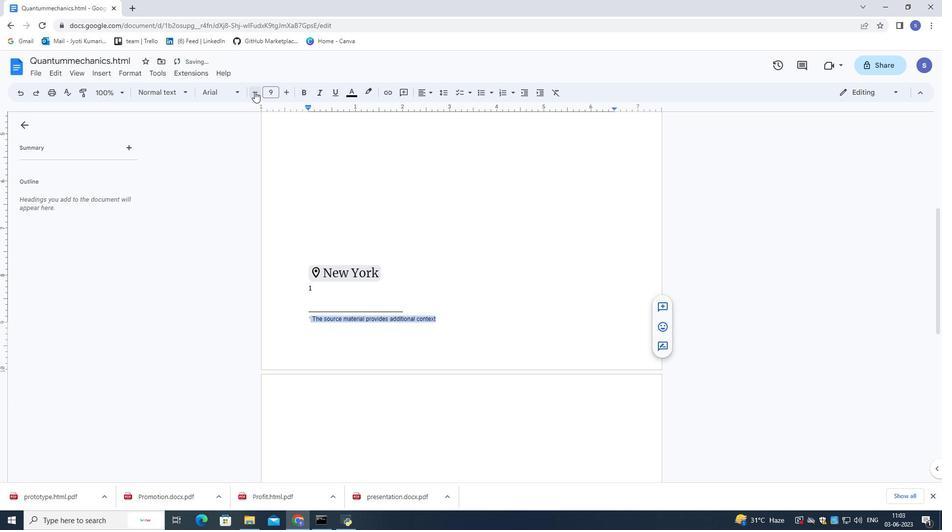 
Action: Mouse moved to (465, 250)
Screenshot: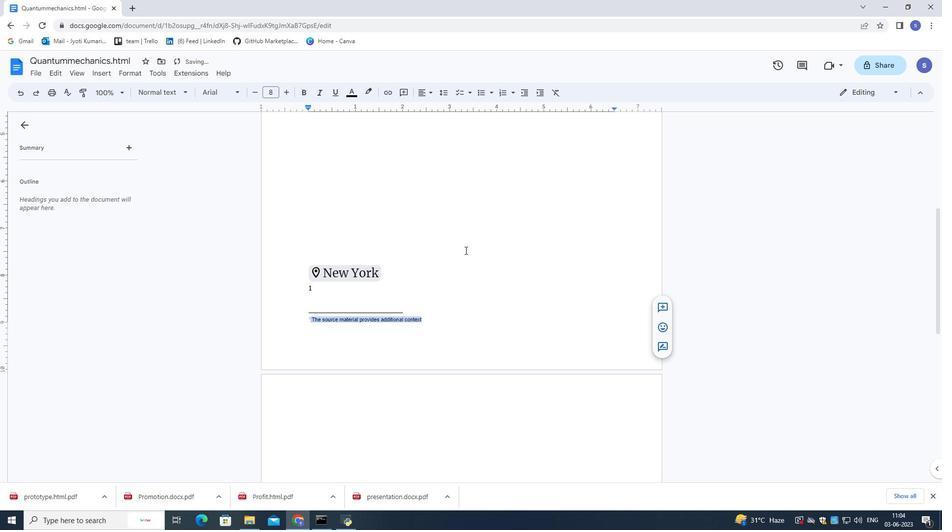 
Action: Mouse pressed left at (465, 250)
Screenshot: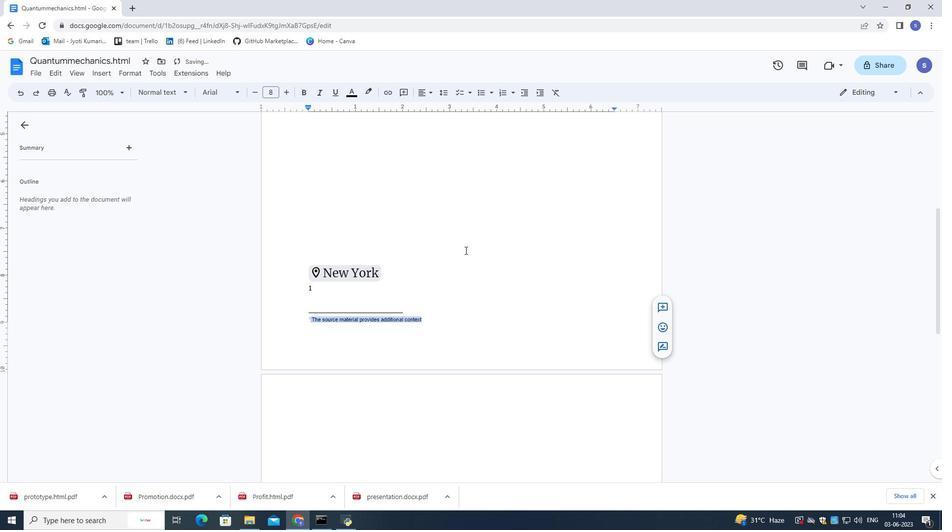 
Action: Mouse moved to (459, 250)
Screenshot: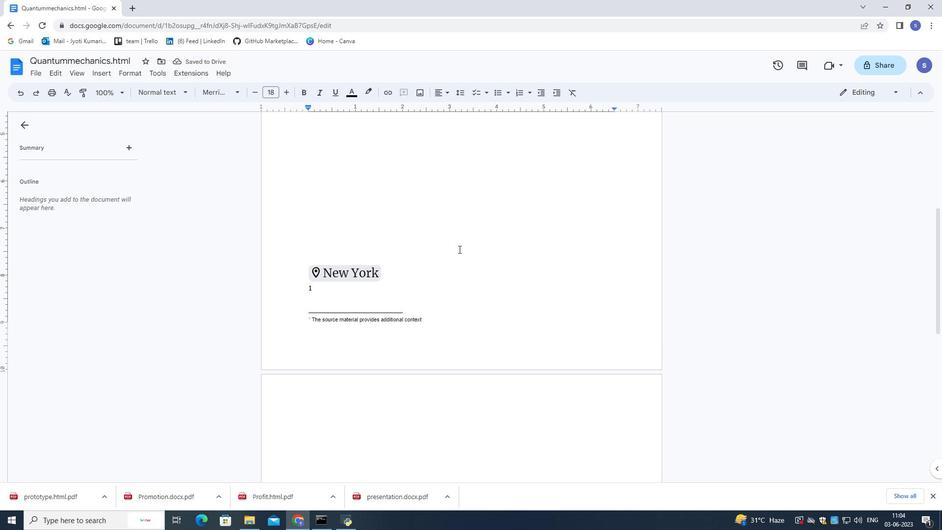 
